 Task: Look for space in Villa Carlos Paz, Argentina from 2nd June, 2023 to 15th June, 2023 for 2 adults and 1 pet in price range Rs.10000 to Rs.15000. Place can be entire place with 1  bedroom having 1 bed and 1 bathroom. Property type can be hotel. Amenities needed are: heating, . Booking option can be shelf check-in. Required host language is English.
Action: Mouse moved to (413, 89)
Screenshot: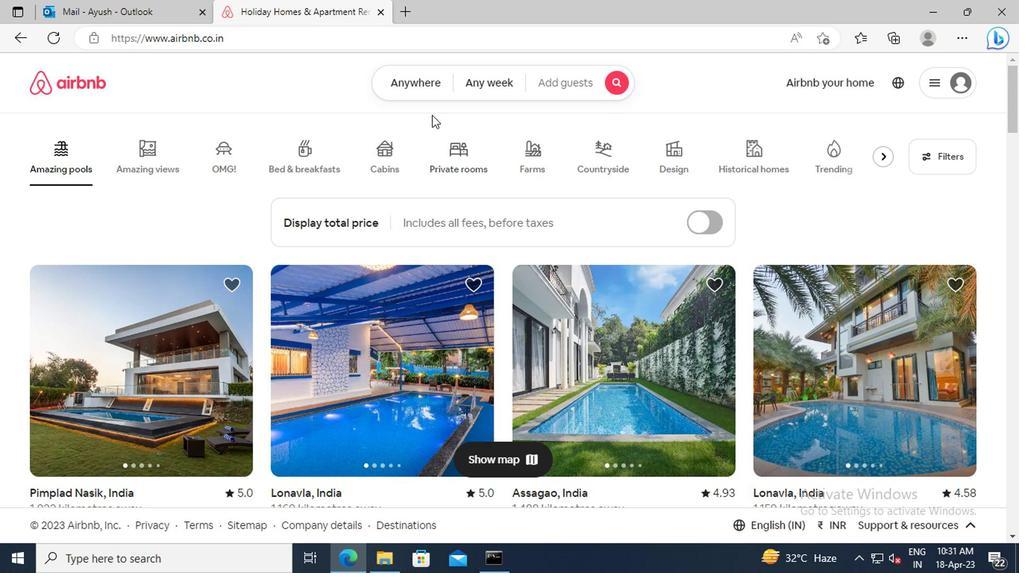 
Action: Mouse pressed left at (413, 89)
Screenshot: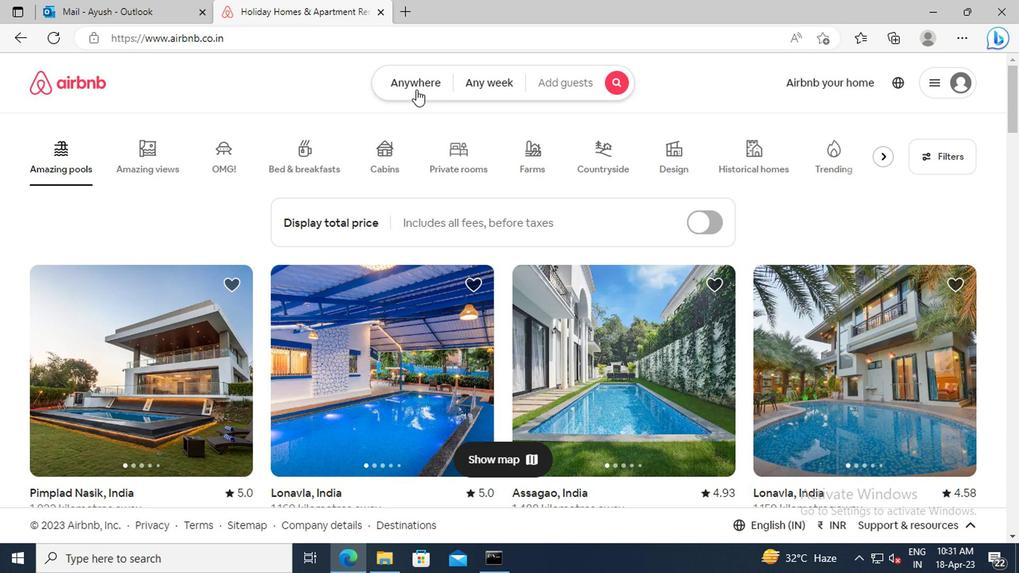 
Action: Mouse moved to (232, 146)
Screenshot: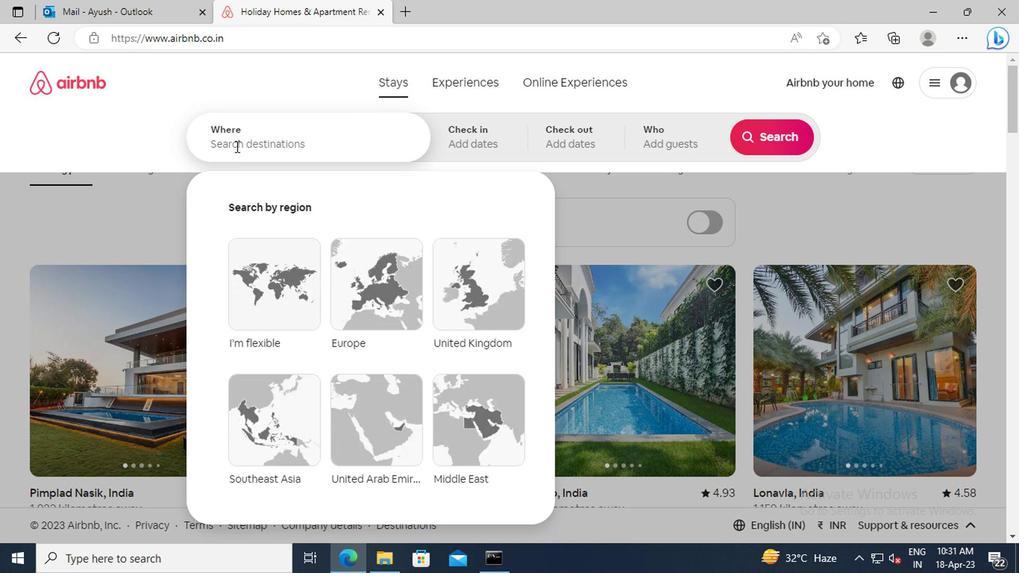 
Action: Mouse pressed left at (232, 146)
Screenshot: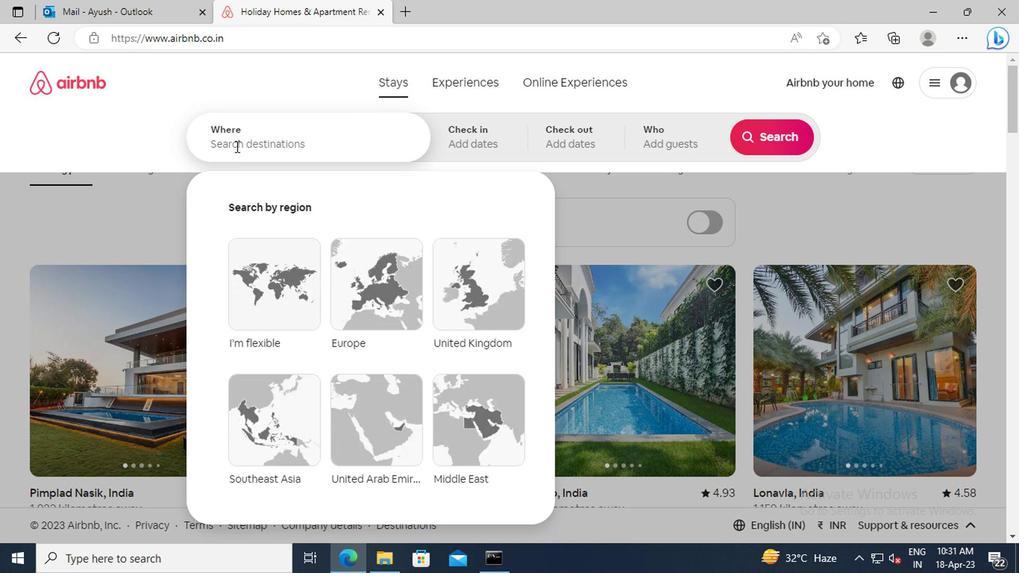 
Action: Key pressed <Key.shift>VILLA<Key.space><Key.shift>CARLOS<Key.space><Key.shift>PAZ,<Key.space><Key.shift><Key.shift><Key.shift><Key.shift>ARGENTINA<Key.enter>
Screenshot: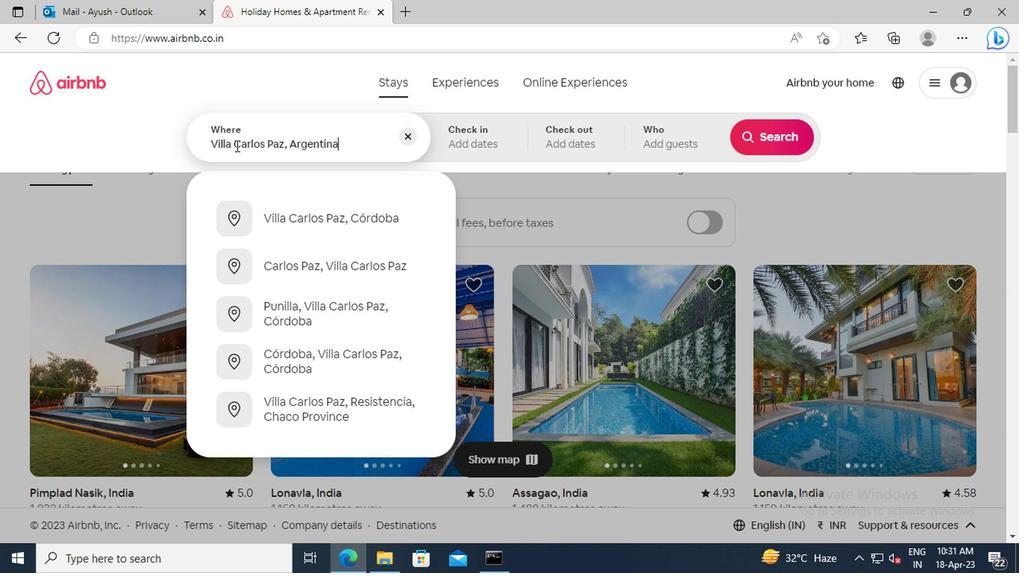 
Action: Mouse moved to (757, 257)
Screenshot: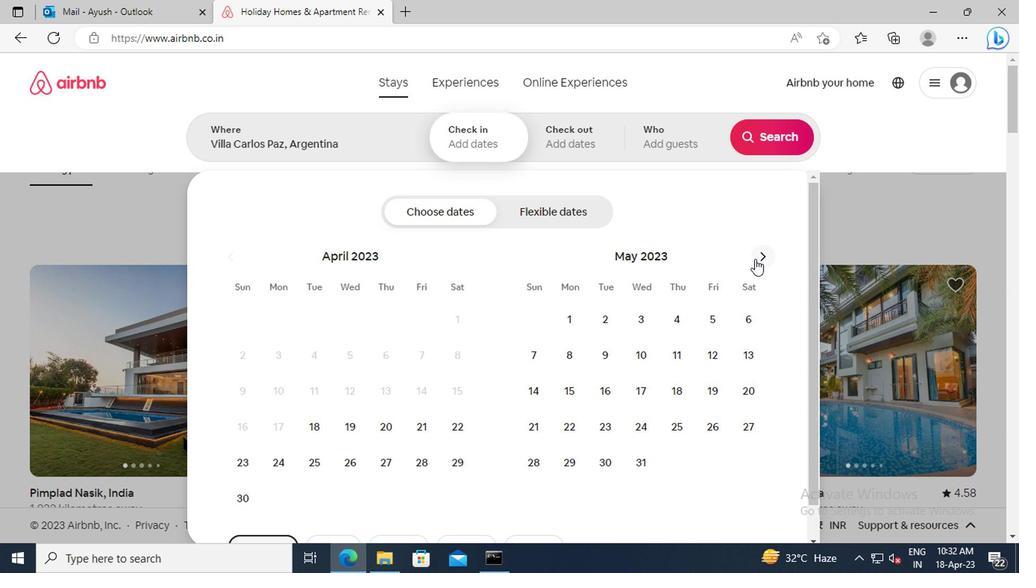 
Action: Mouse pressed left at (757, 257)
Screenshot: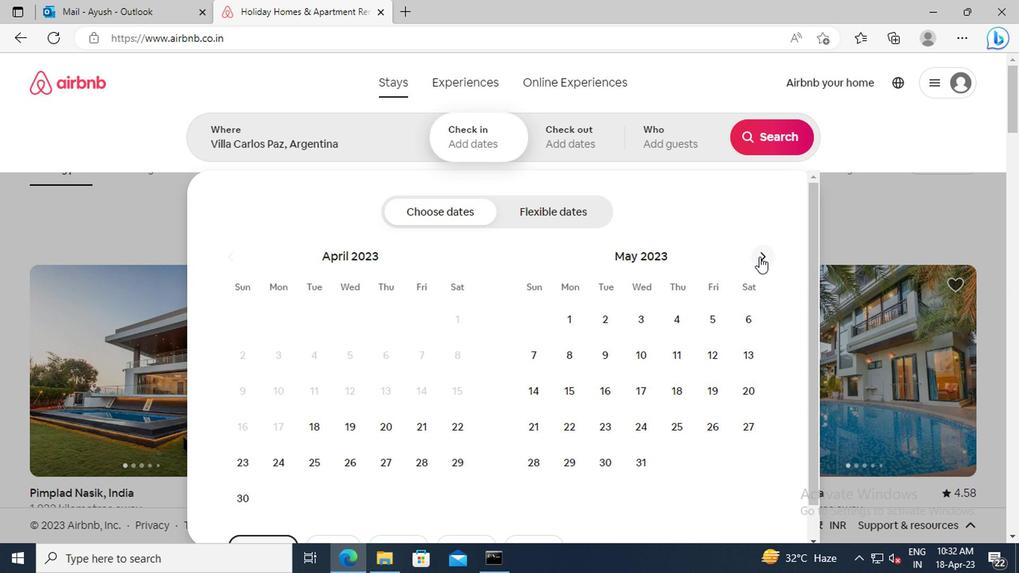 
Action: Mouse moved to (717, 313)
Screenshot: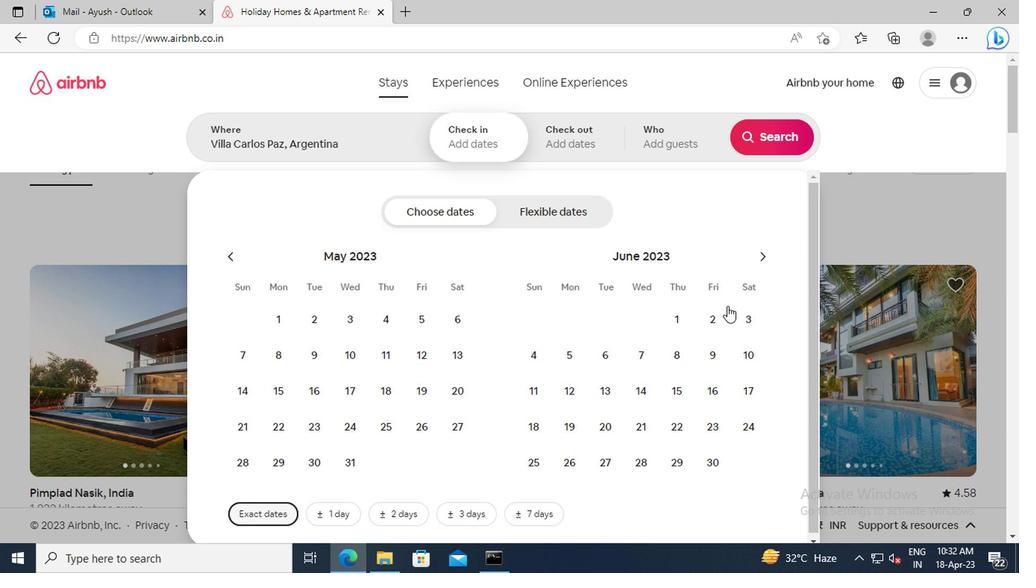 
Action: Mouse pressed left at (717, 313)
Screenshot: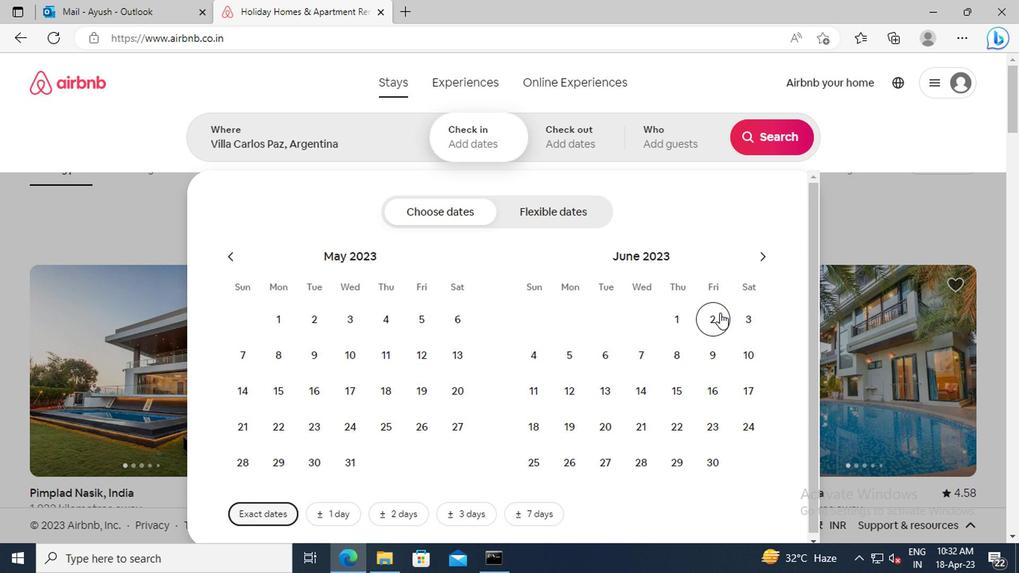 
Action: Mouse moved to (678, 387)
Screenshot: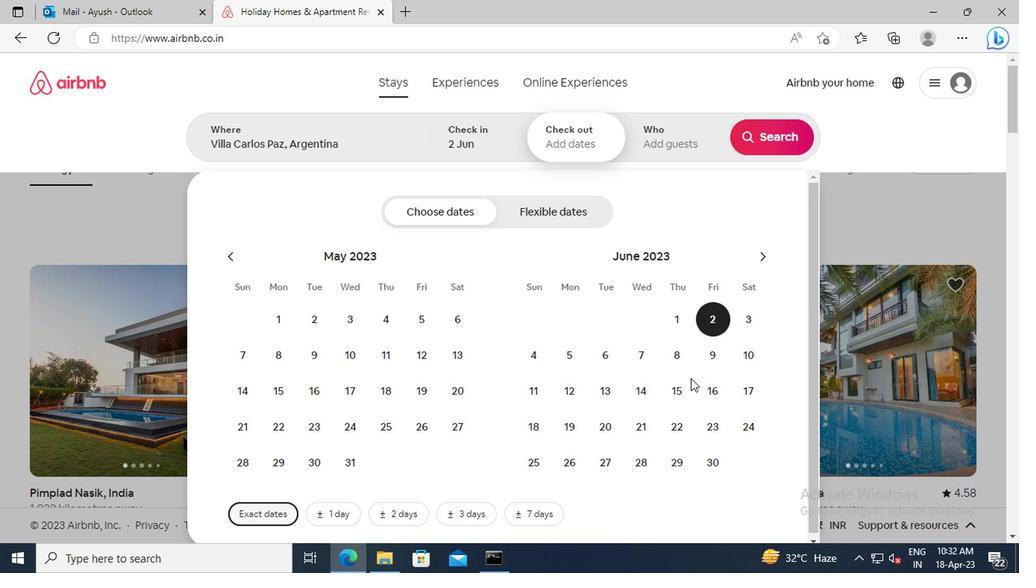 
Action: Mouse pressed left at (678, 387)
Screenshot: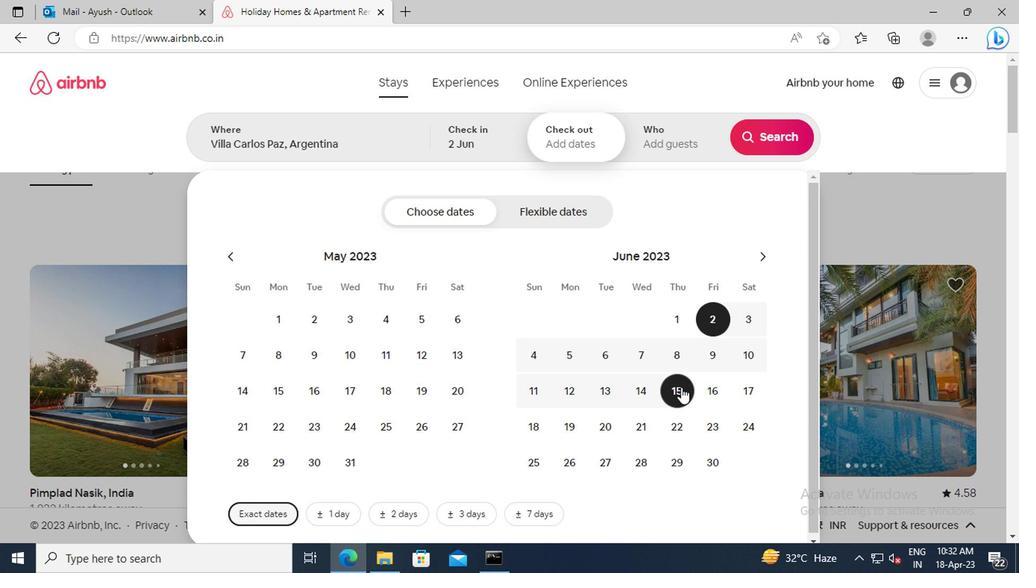 
Action: Mouse moved to (669, 142)
Screenshot: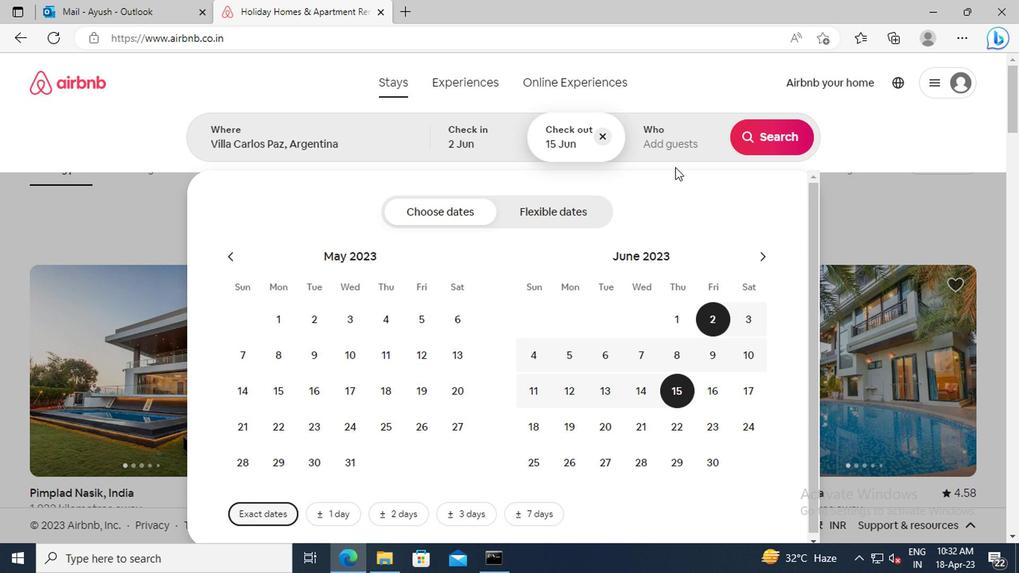
Action: Mouse pressed left at (669, 142)
Screenshot: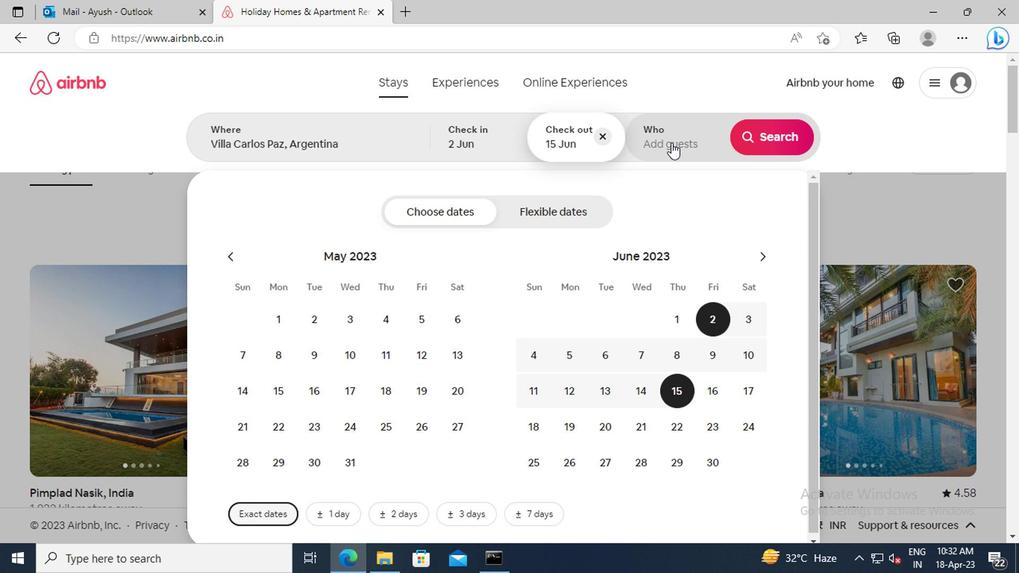 
Action: Mouse moved to (768, 218)
Screenshot: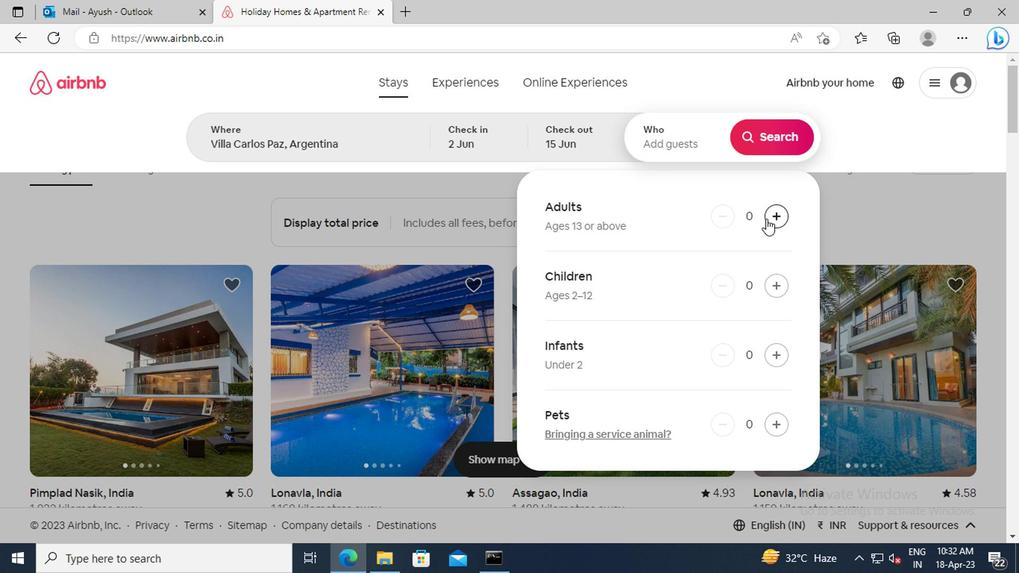 
Action: Mouse pressed left at (768, 218)
Screenshot: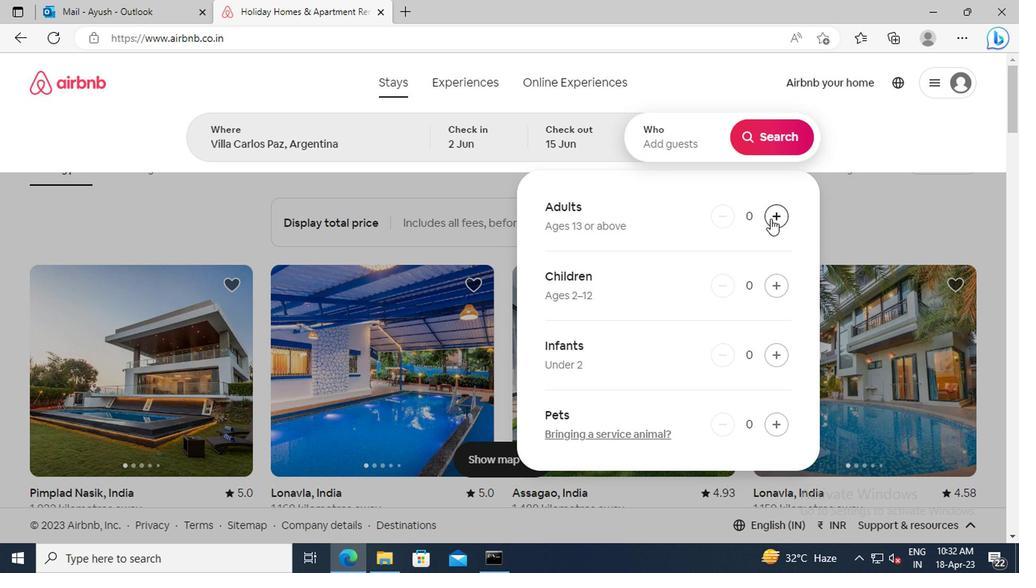 
Action: Mouse pressed left at (768, 218)
Screenshot: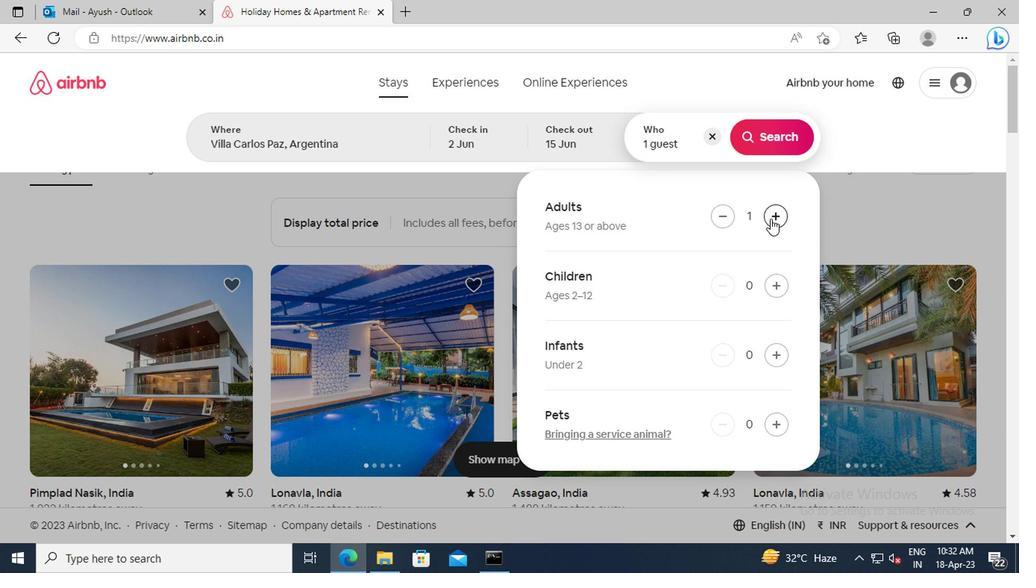 
Action: Mouse moved to (773, 431)
Screenshot: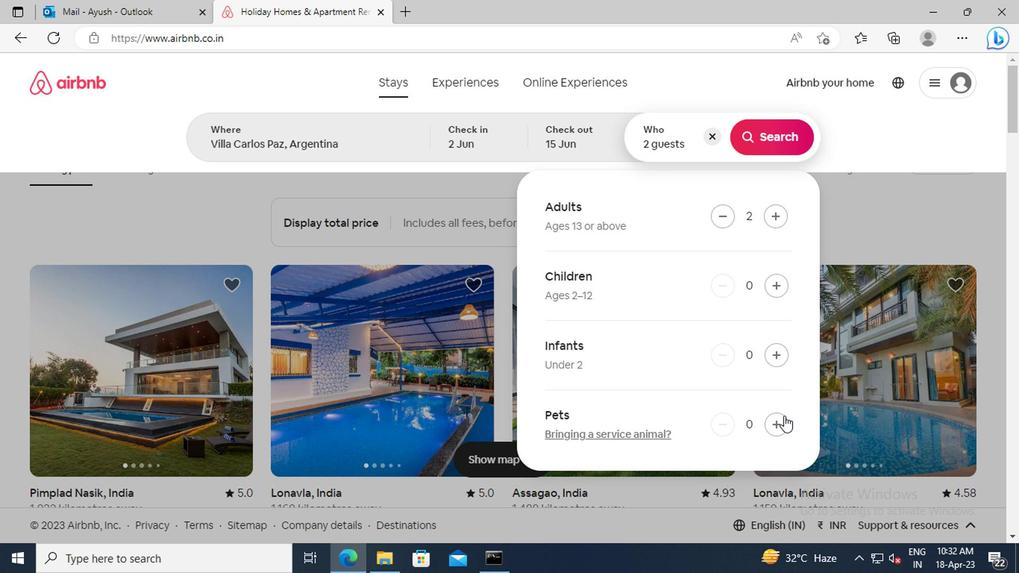
Action: Mouse pressed left at (773, 431)
Screenshot: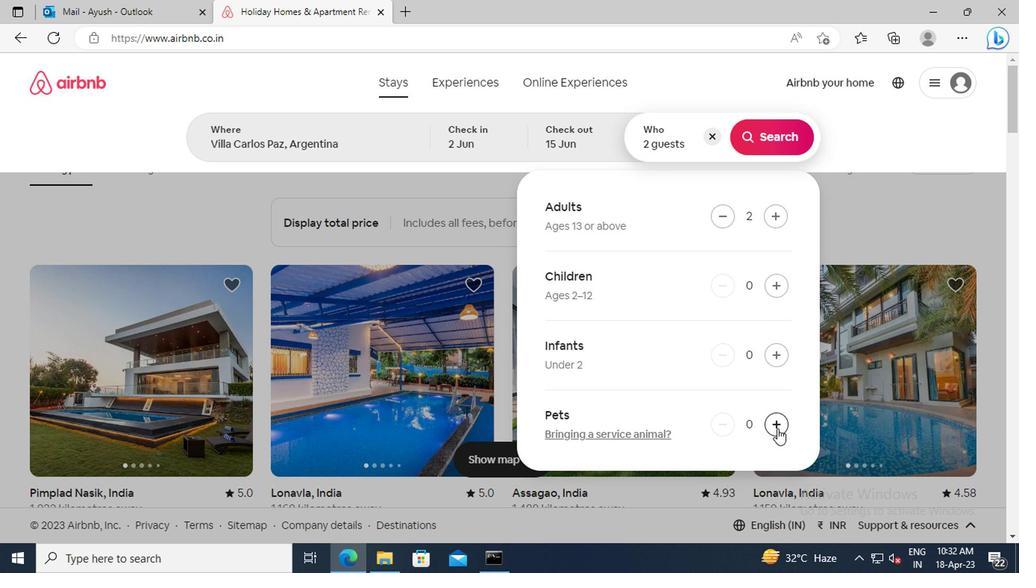 
Action: Mouse moved to (769, 141)
Screenshot: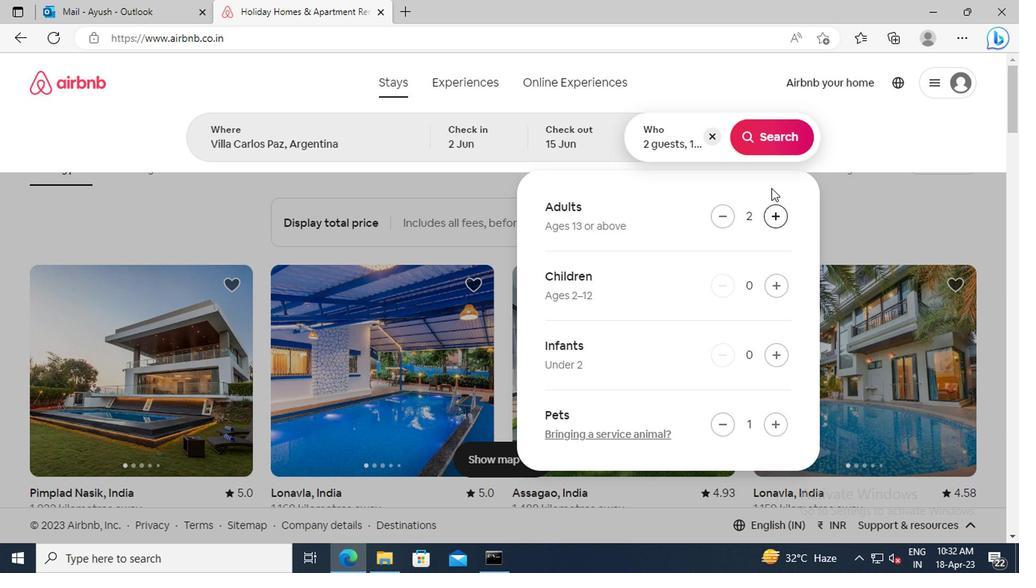 
Action: Mouse pressed left at (769, 141)
Screenshot: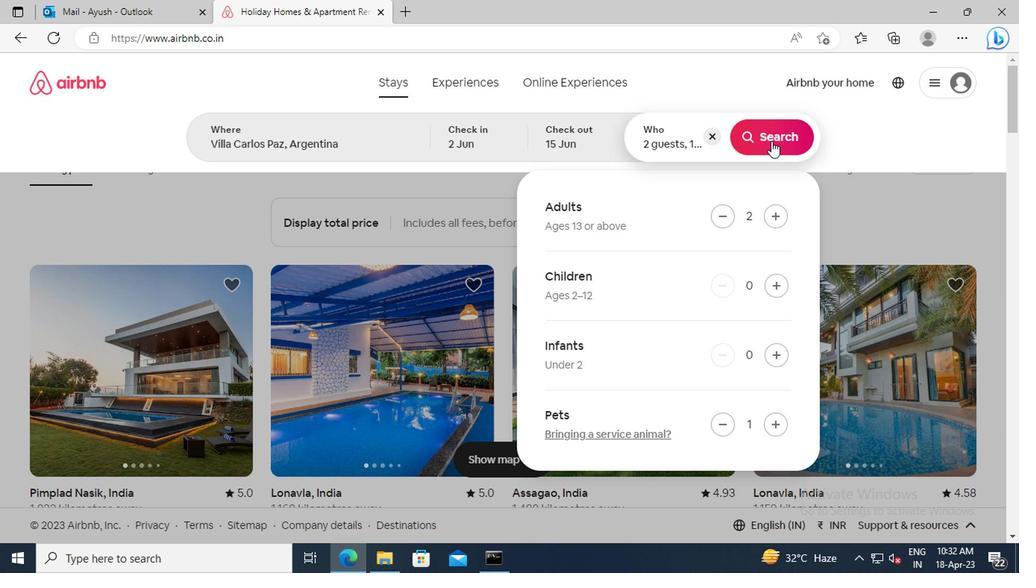 
Action: Mouse moved to (948, 148)
Screenshot: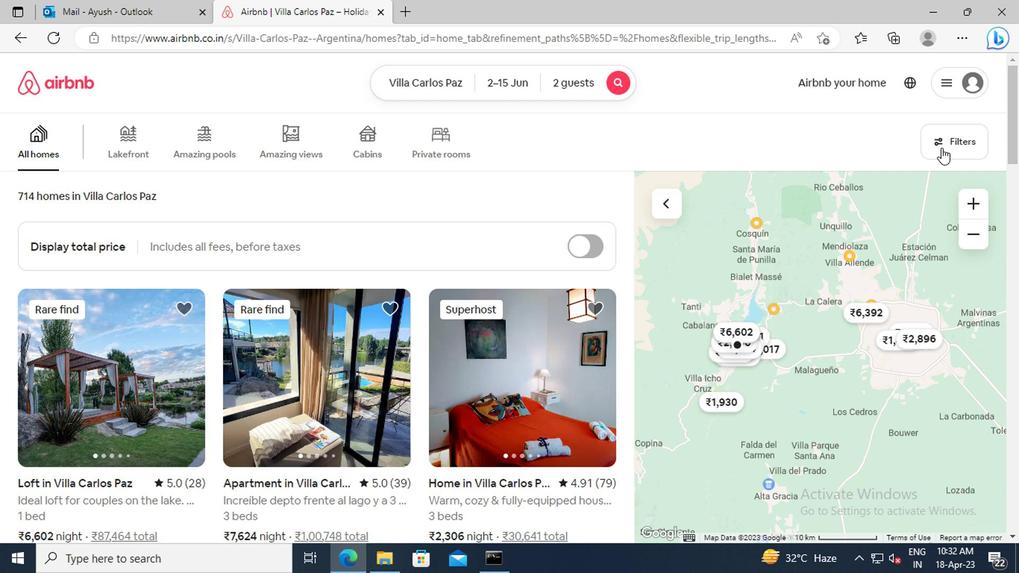 
Action: Mouse pressed left at (948, 148)
Screenshot: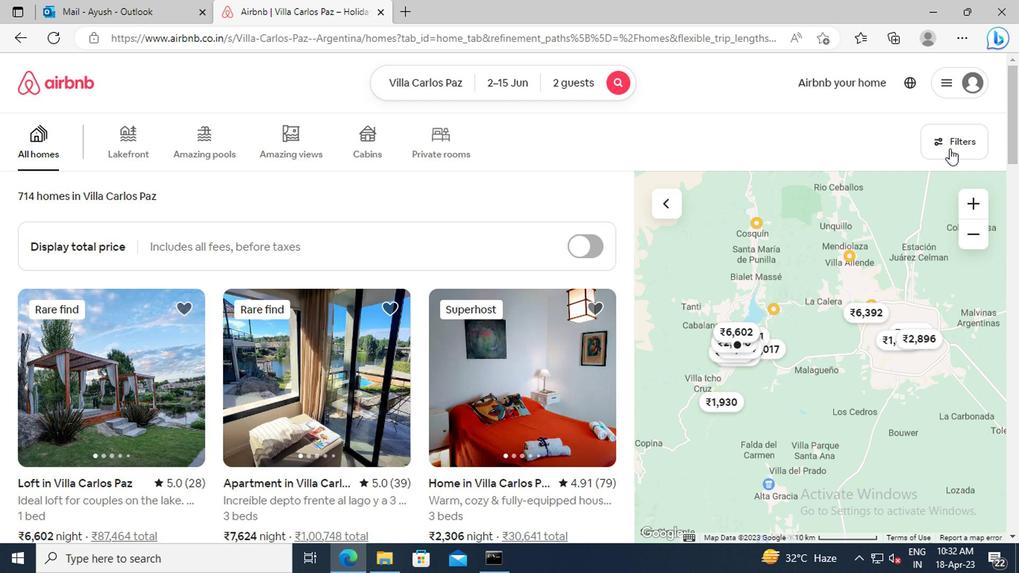 
Action: Mouse moved to (356, 334)
Screenshot: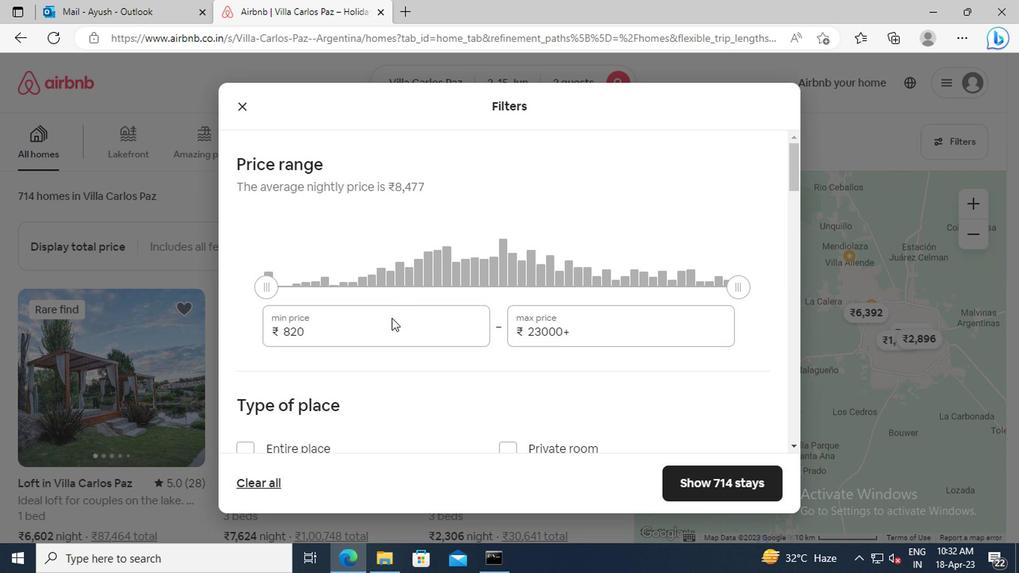 
Action: Mouse pressed left at (356, 334)
Screenshot: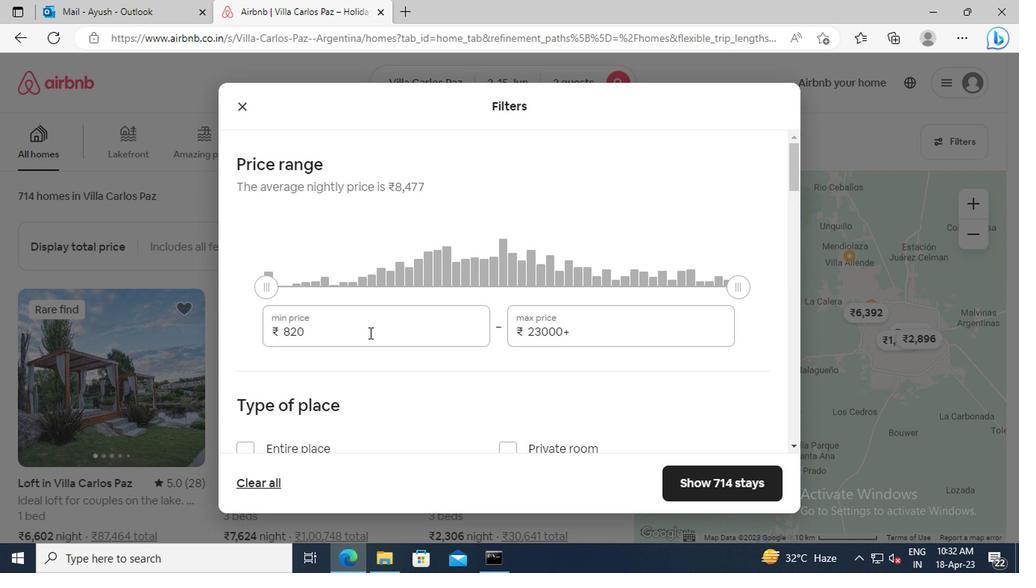 
Action: Mouse moved to (355, 334)
Screenshot: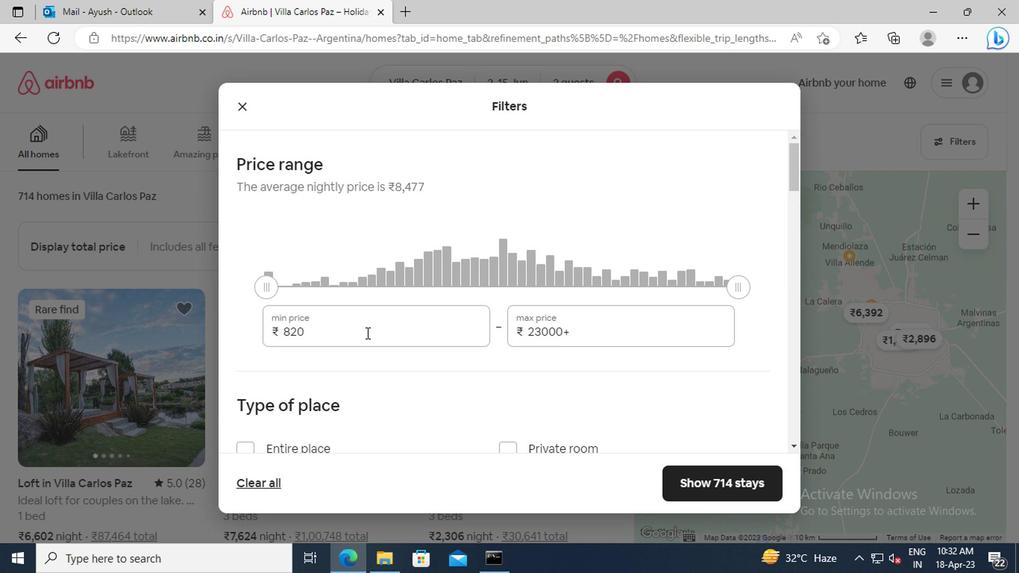
Action: Key pressed <Key.backspace><Key.backspace><Key.backspace>10000<Key.tab><Key.delete>15000
Screenshot: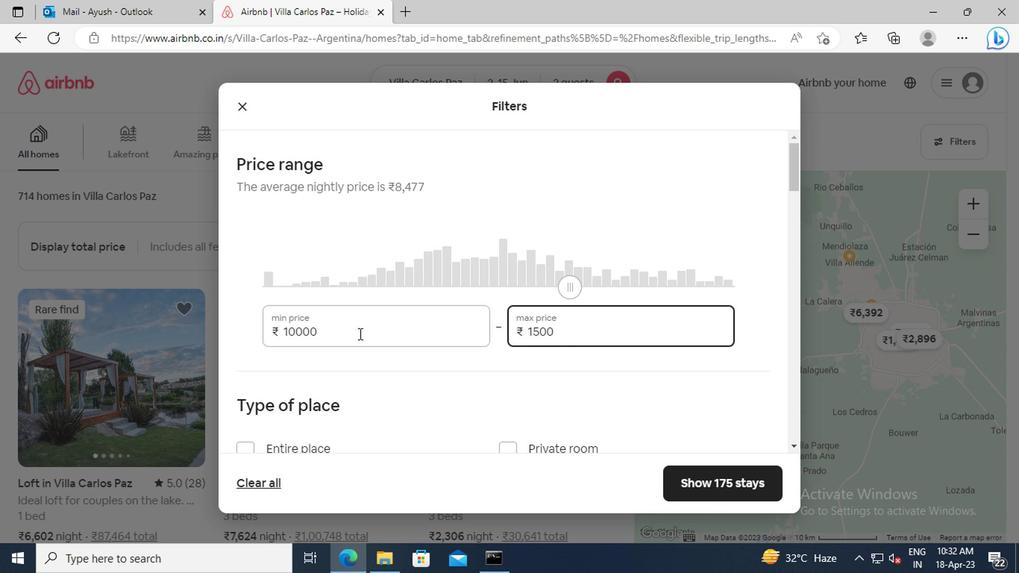 
Action: Mouse scrolled (355, 333) with delta (0, 0)
Screenshot: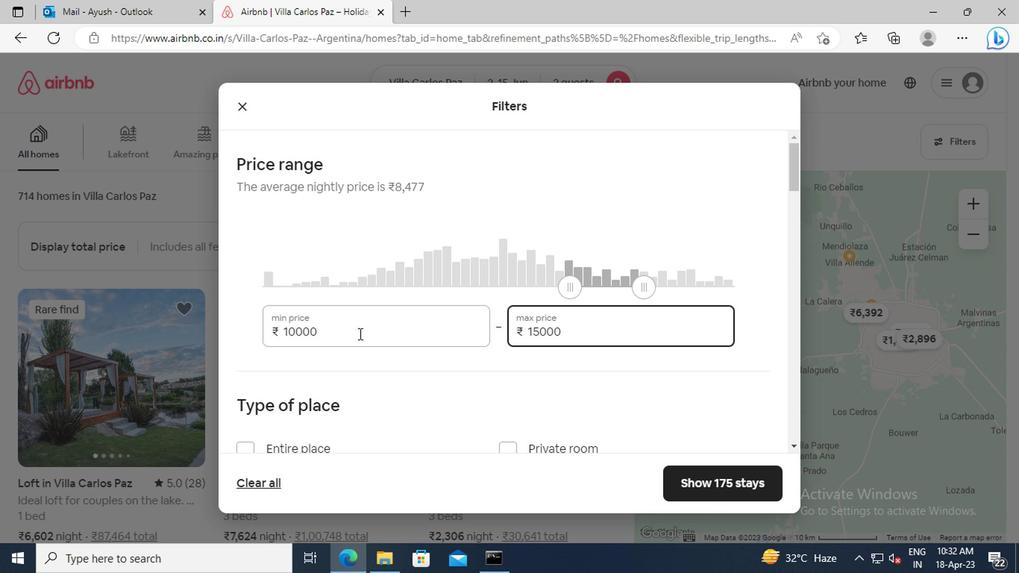 
Action: Mouse scrolled (355, 333) with delta (0, 0)
Screenshot: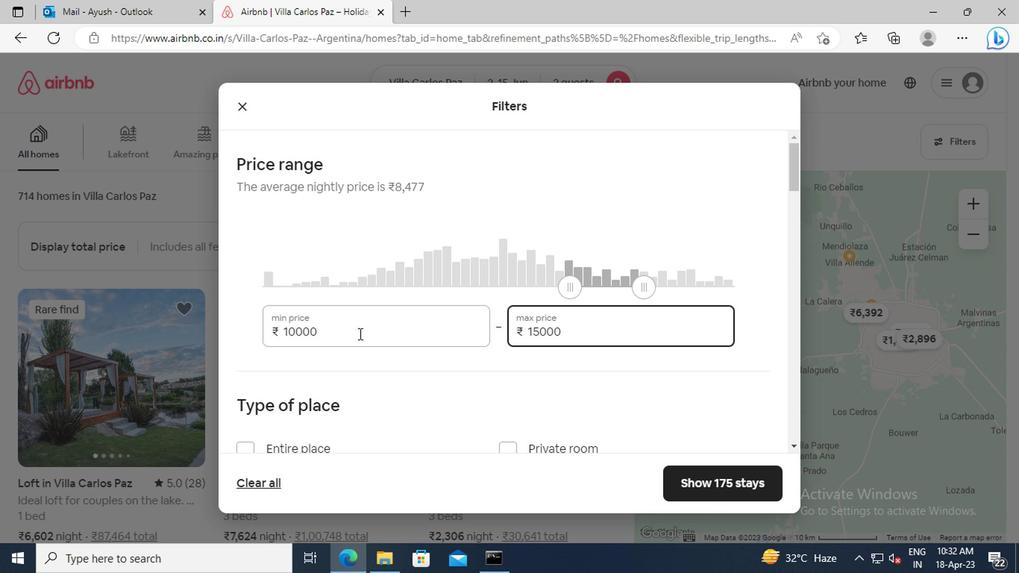 
Action: Mouse moved to (357, 310)
Screenshot: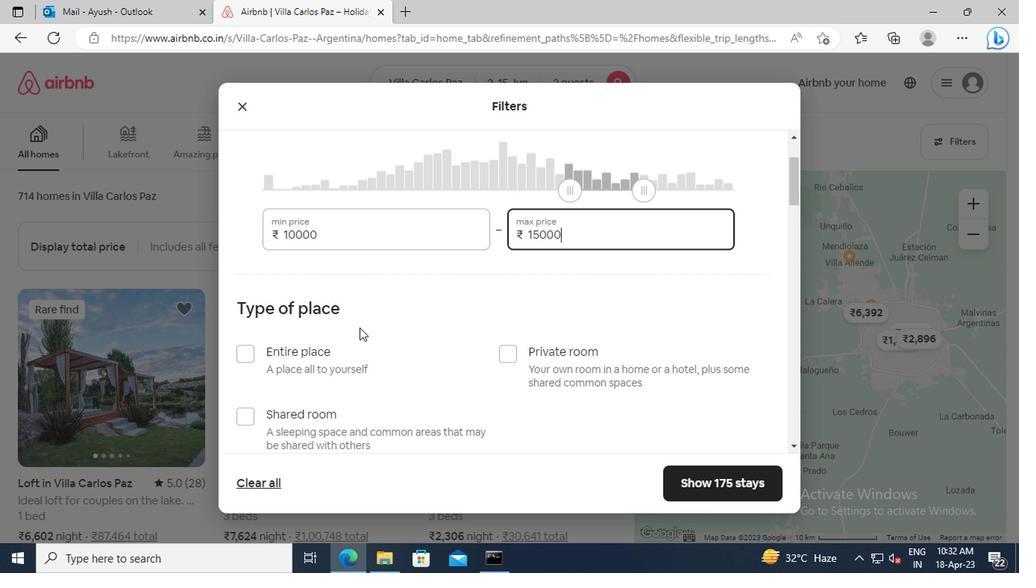 
Action: Mouse scrolled (357, 309) with delta (0, 0)
Screenshot: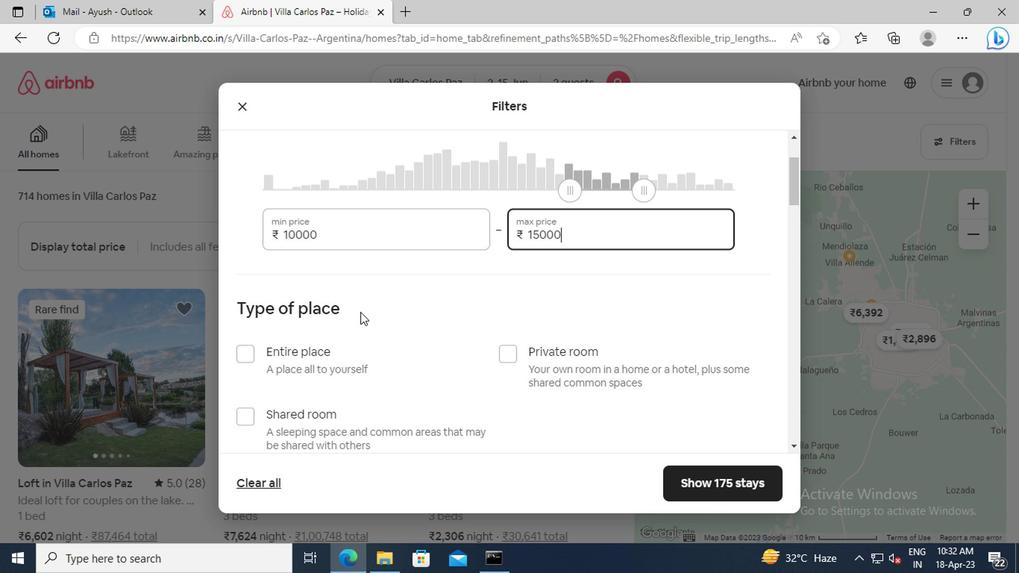 
Action: Mouse scrolled (357, 309) with delta (0, 0)
Screenshot: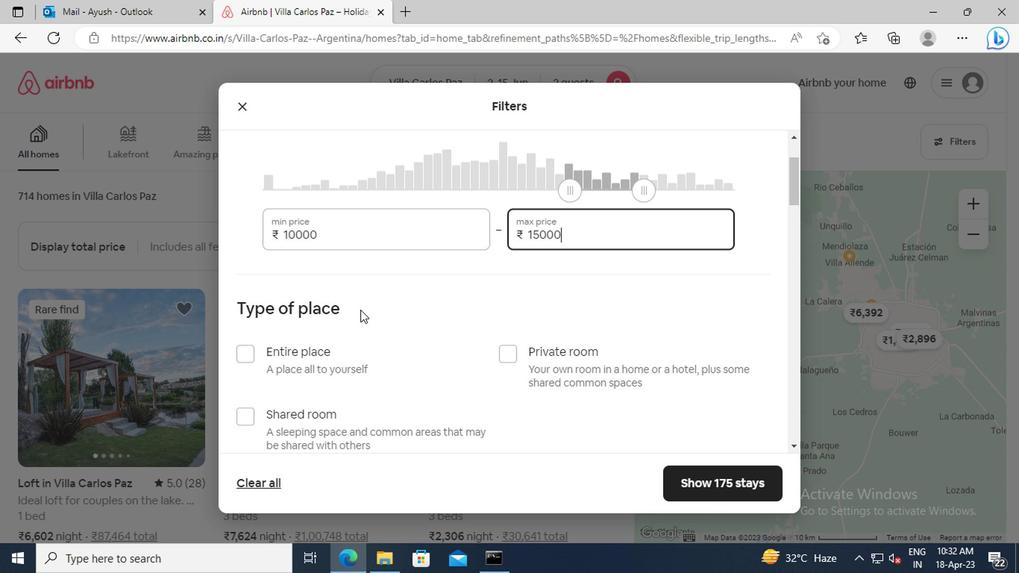 
Action: Mouse moved to (240, 258)
Screenshot: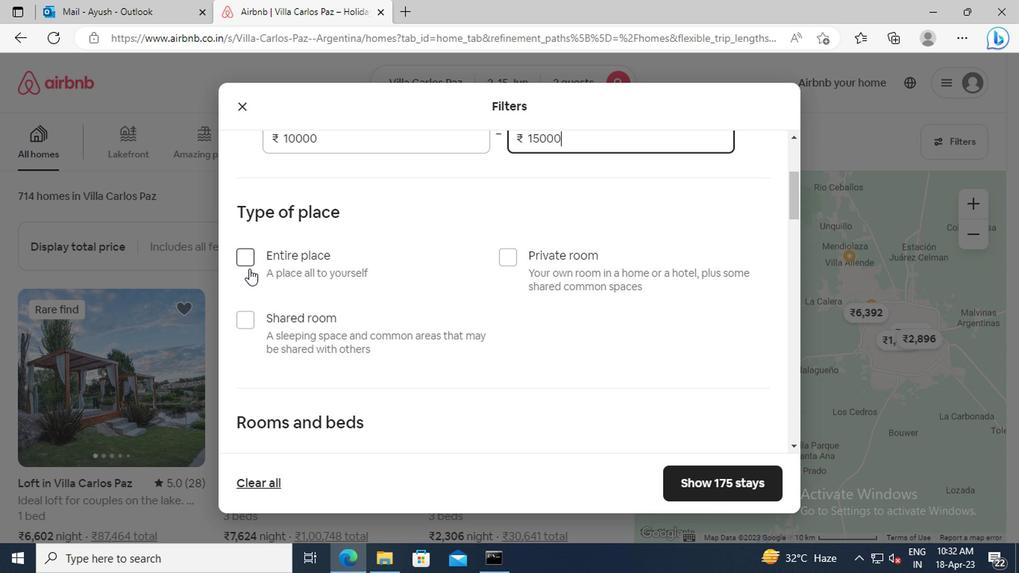
Action: Mouse pressed left at (240, 258)
Screenshot: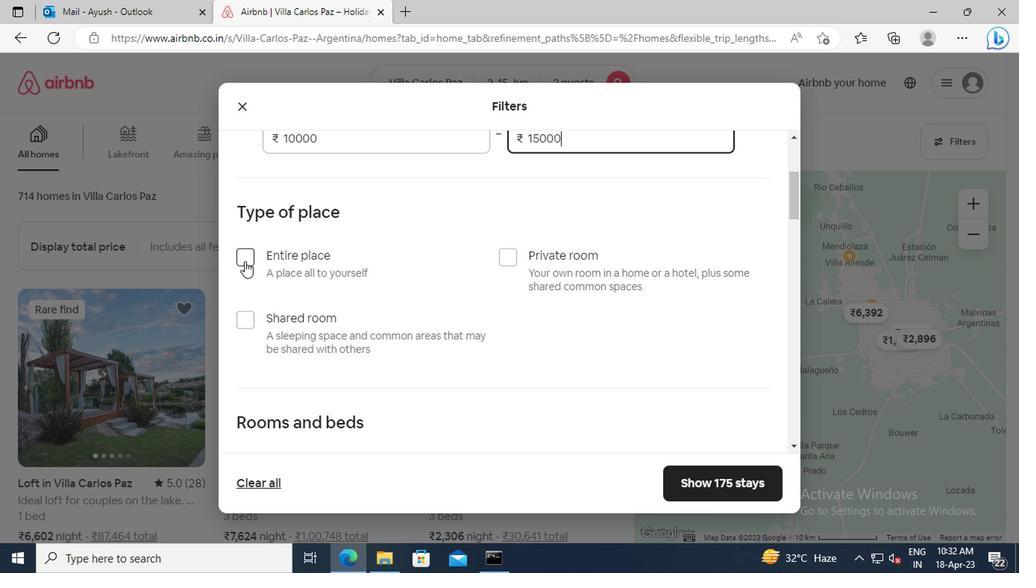 
Action: Mouse moved to (411, 274)
Screenshot: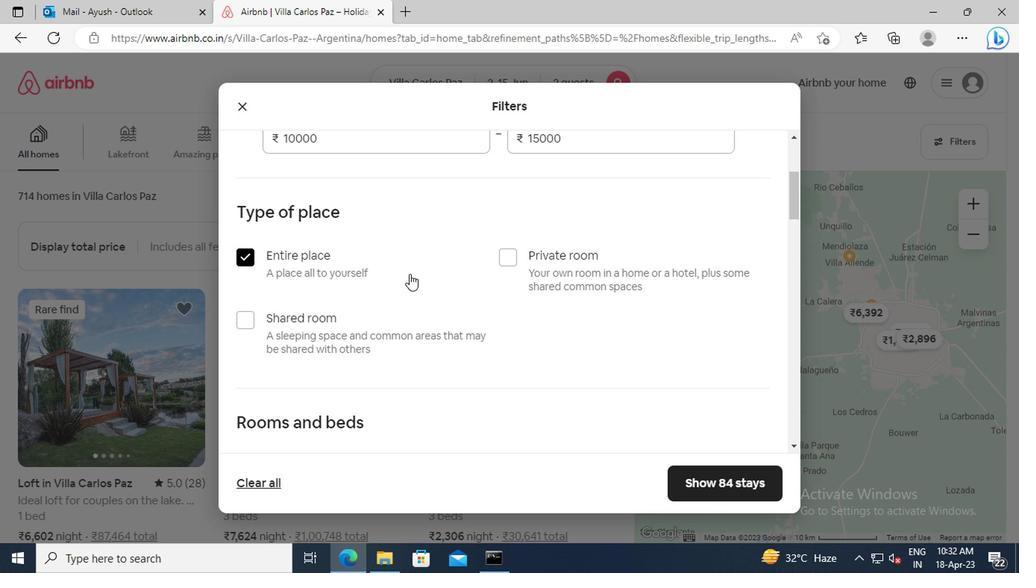 
Action: Mouse scrolled (411, 273) with delta (0, -1)
Screenshot: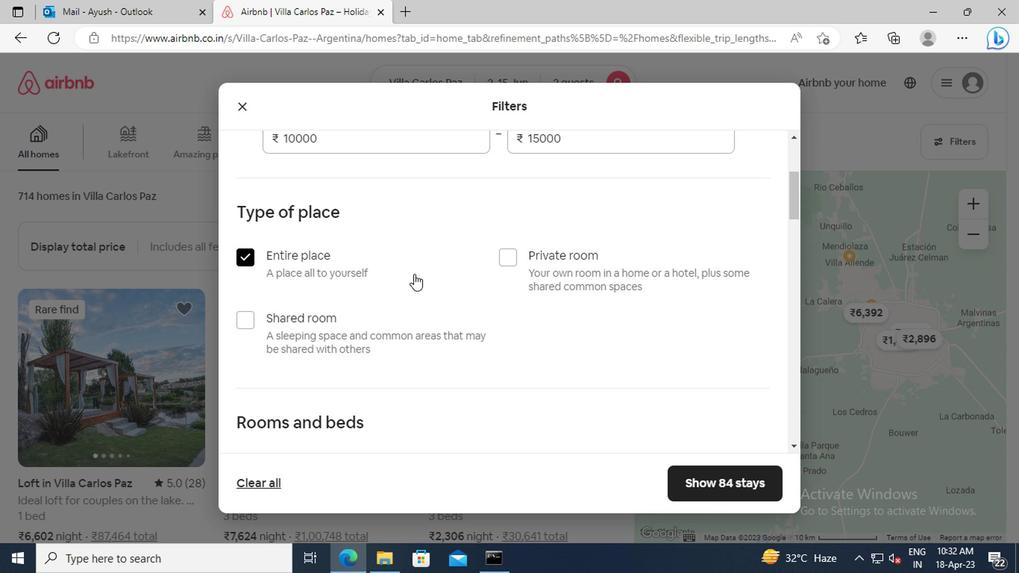 
Action: Mouse moved to (412, 275)
Screenshot: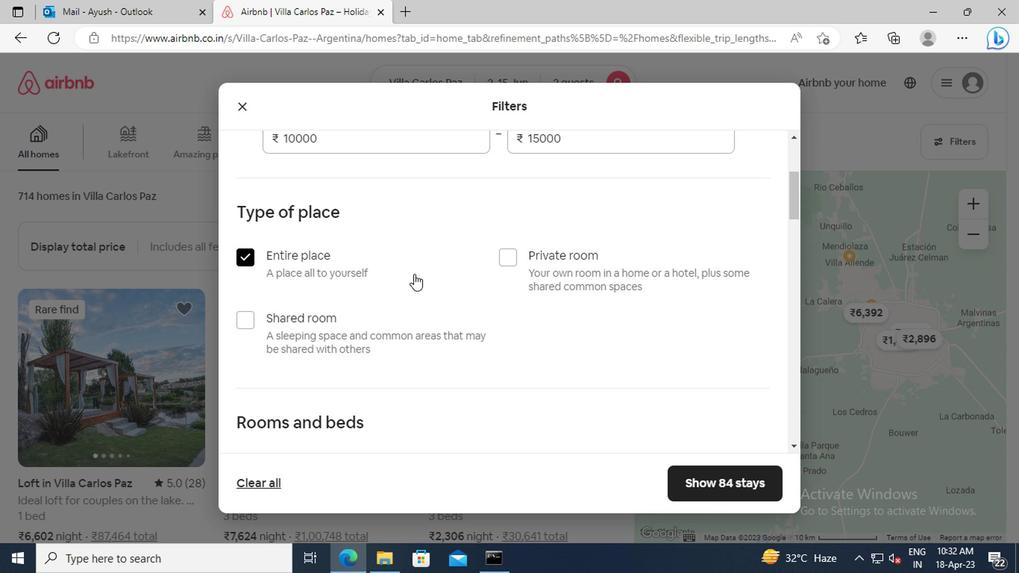 
Action: Mouse scrolled (412, 274) with delta (0, 0)
Screenshot: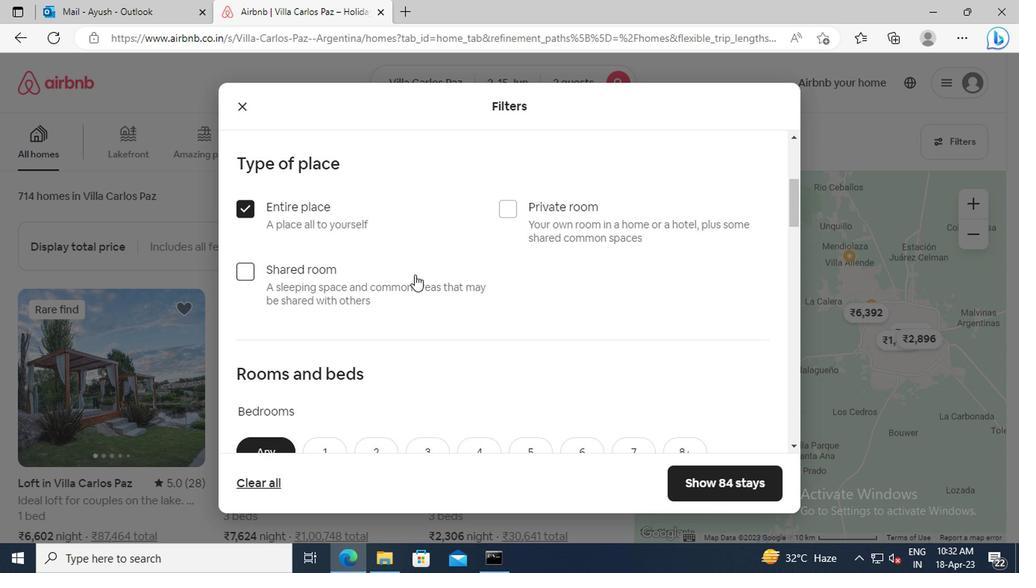 
Action: Mouse scrolled (412, 274) with delta (0, 0)
Screenshot: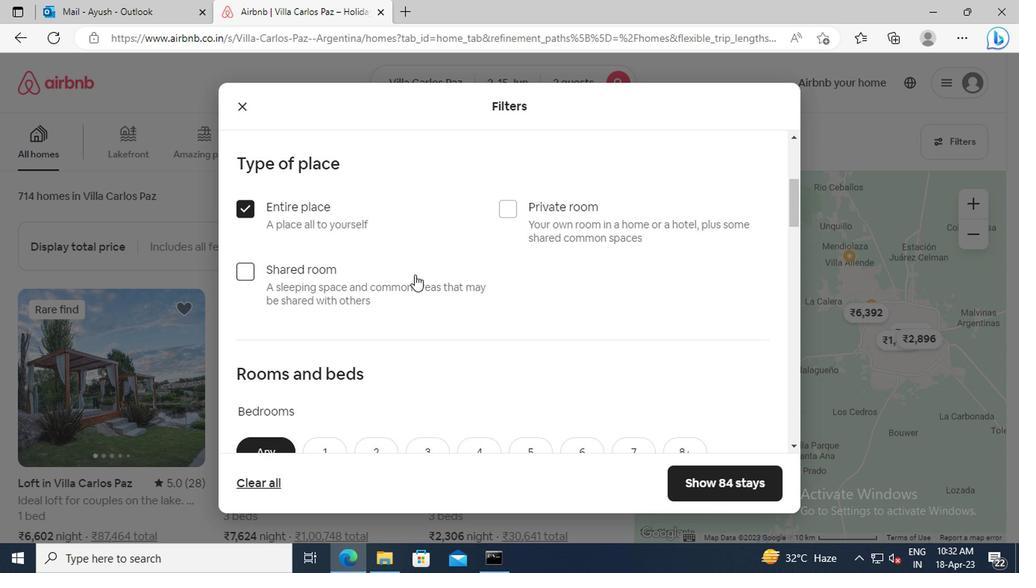 
Action: Mouse moved to (414, 250)
Screenshot: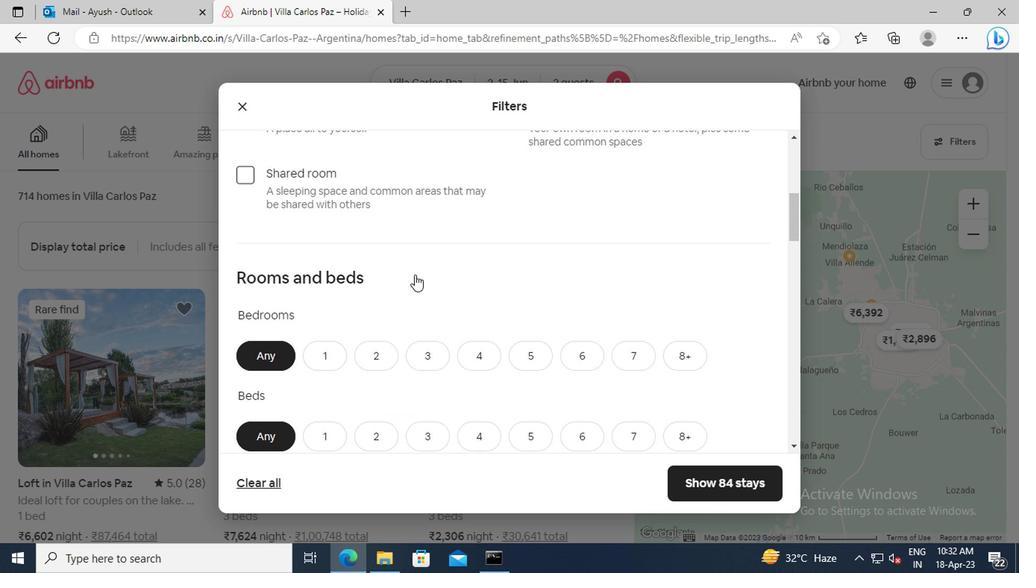 
Action: Mouse scrolled (414, 249) with delta (0, -1)
Screenshot: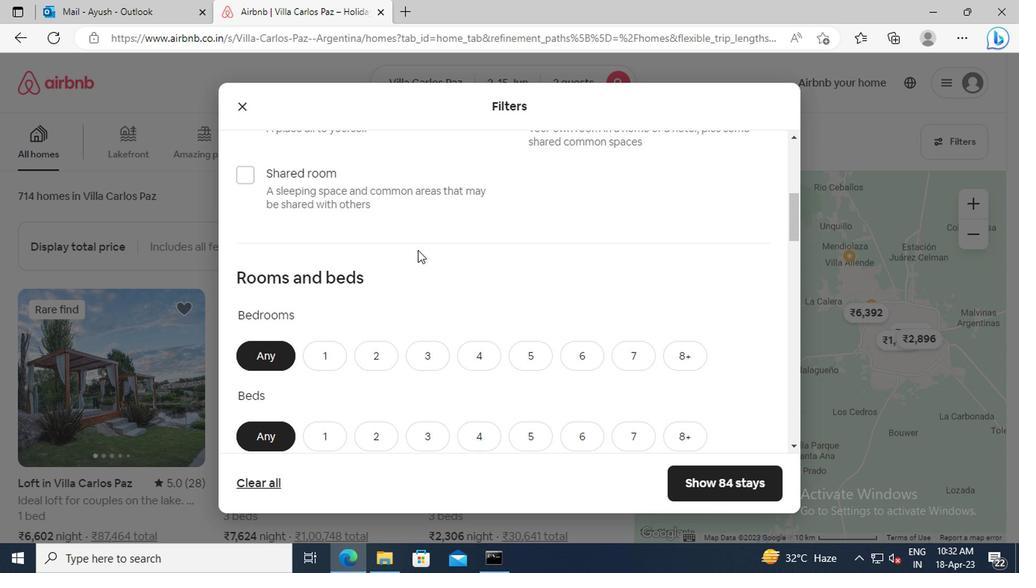 
Action: Mouse scrolled (414, 249) with delta (0, -1)
Screenshot: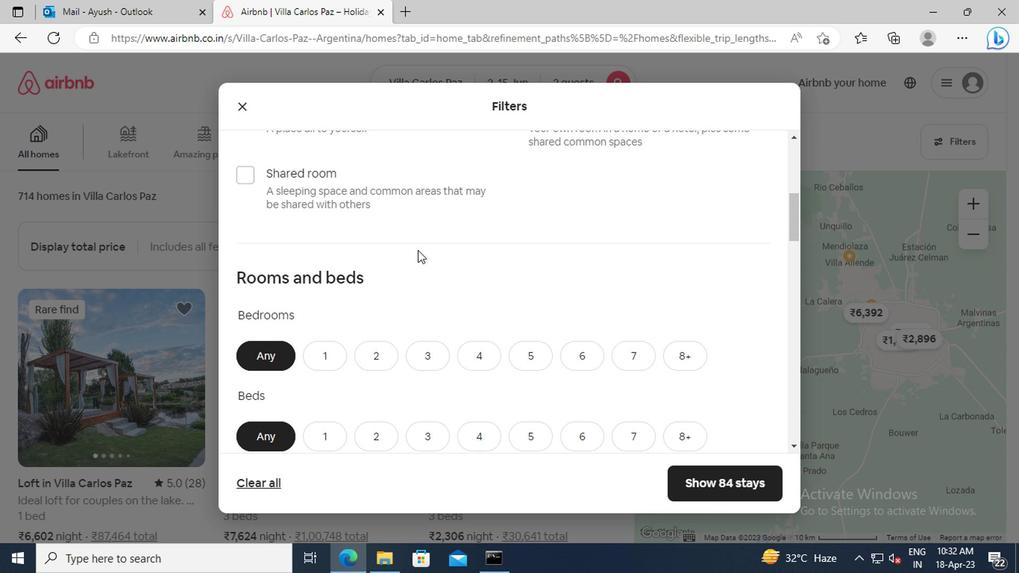 
Action: Mouse scrolled (414, 249) with delta (0, -1)
Screenshot: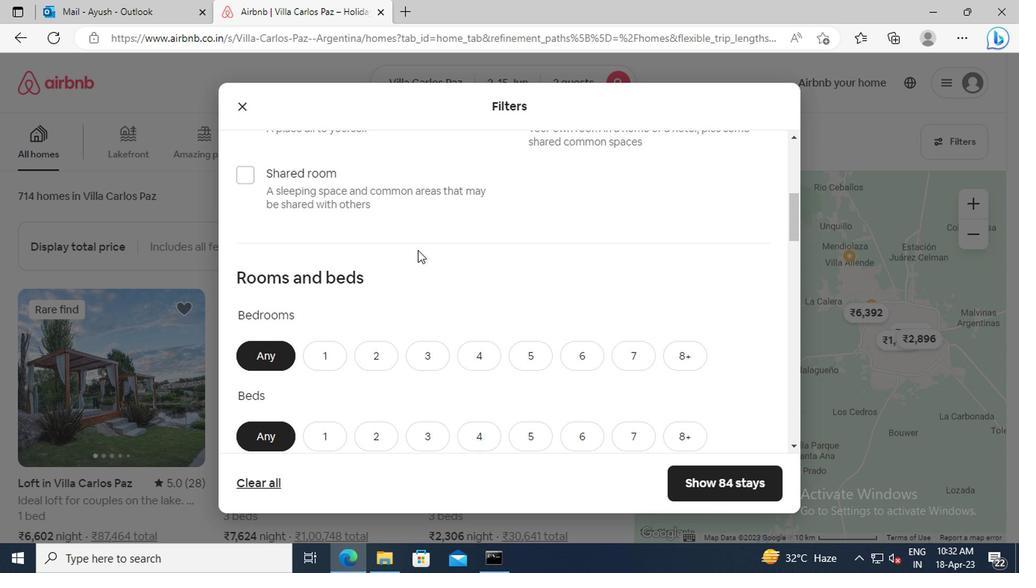 
Action: Mouse moved to (325, 218)
Screenshot: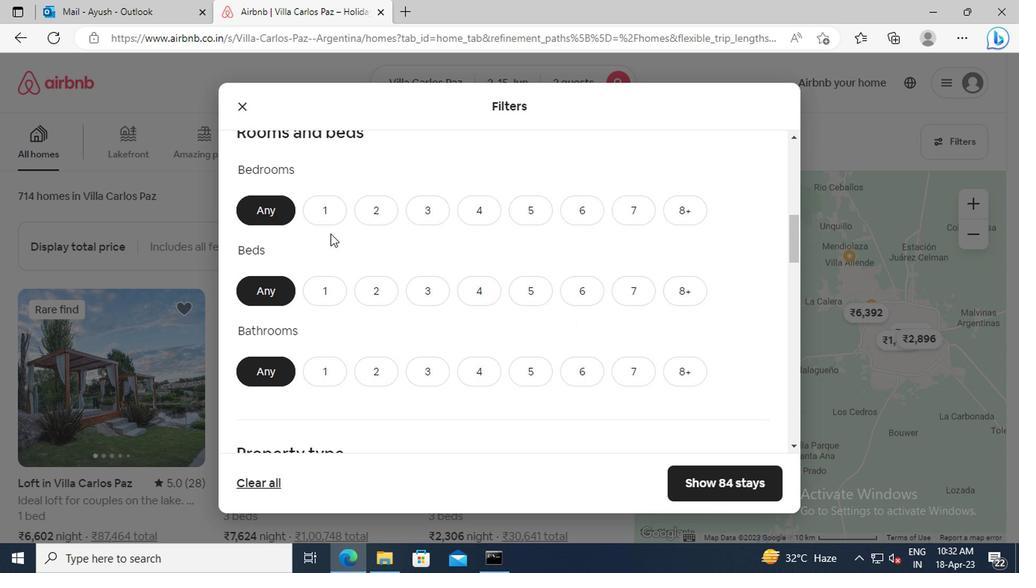 
Action: Mouse pressed left at (325, 218)
Screenshot: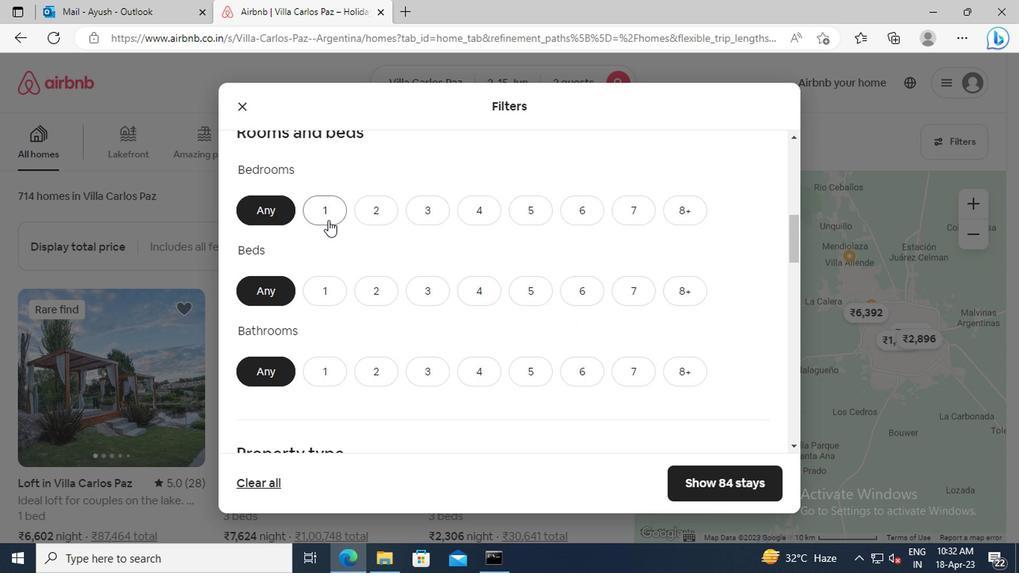 
Action: Mouse moved to (326, 284)
Screenshot: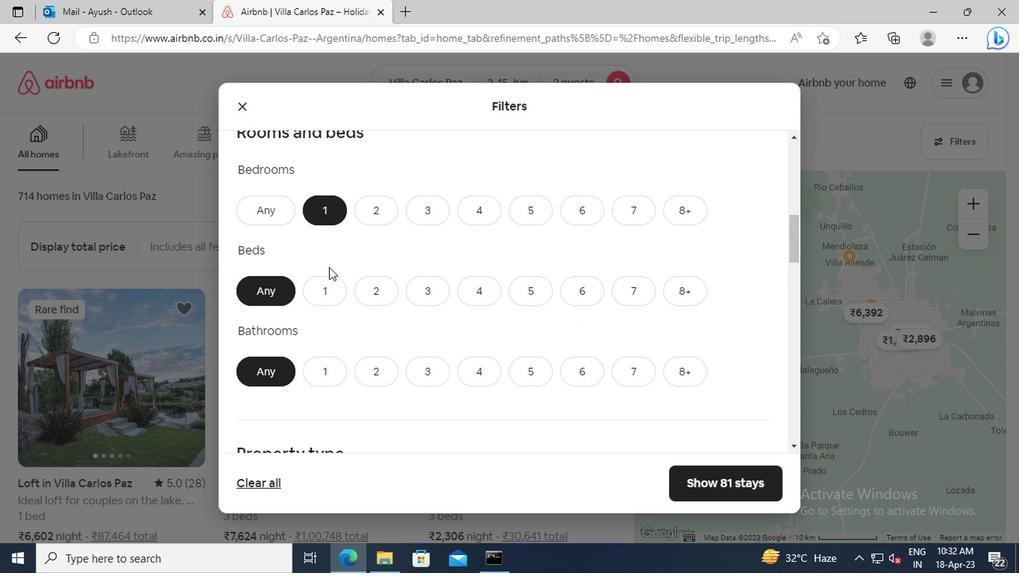 
Action: Mouse pressed left at (326, 284)
Screenshot: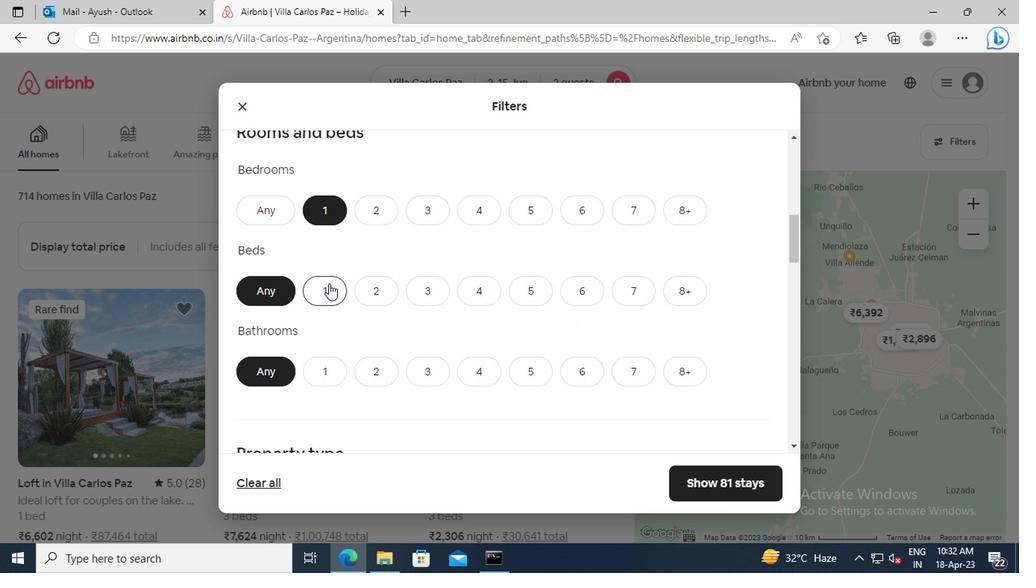 
Action: Mouse moved to (322, 369)
Screenshot: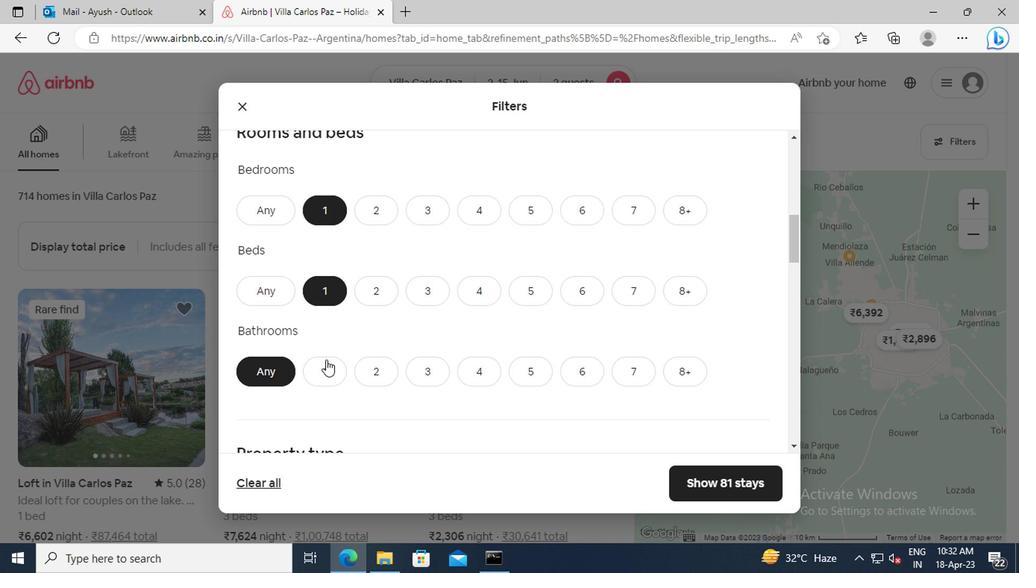 
Action: Mouse pressed left at (322, 369)
Screenshot: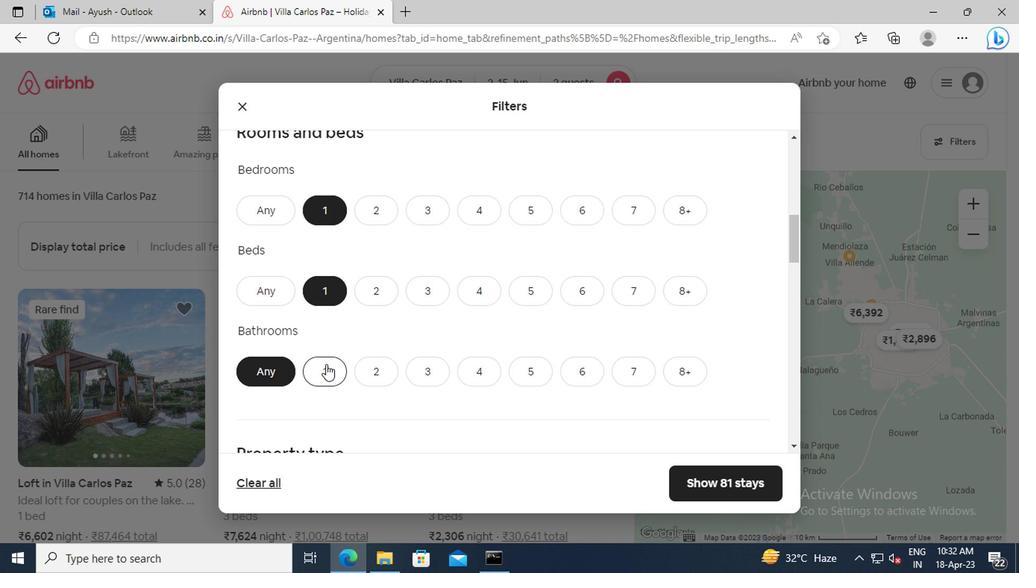 
Action: Mouse moved to (374, 336)
Screenshot: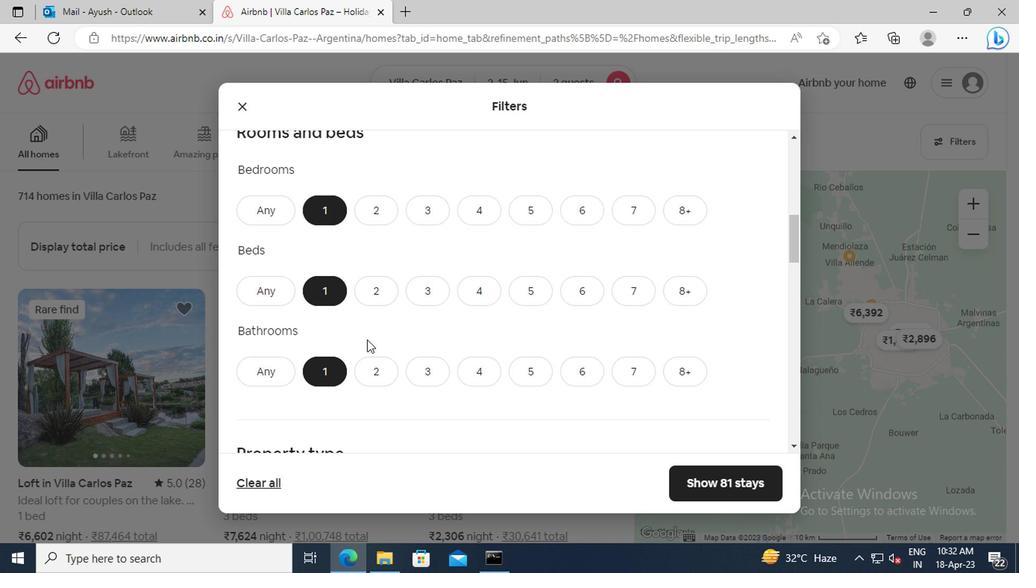 
Action: Mouse scrolled (374, 335) with delta (0, 0)
Screenshot: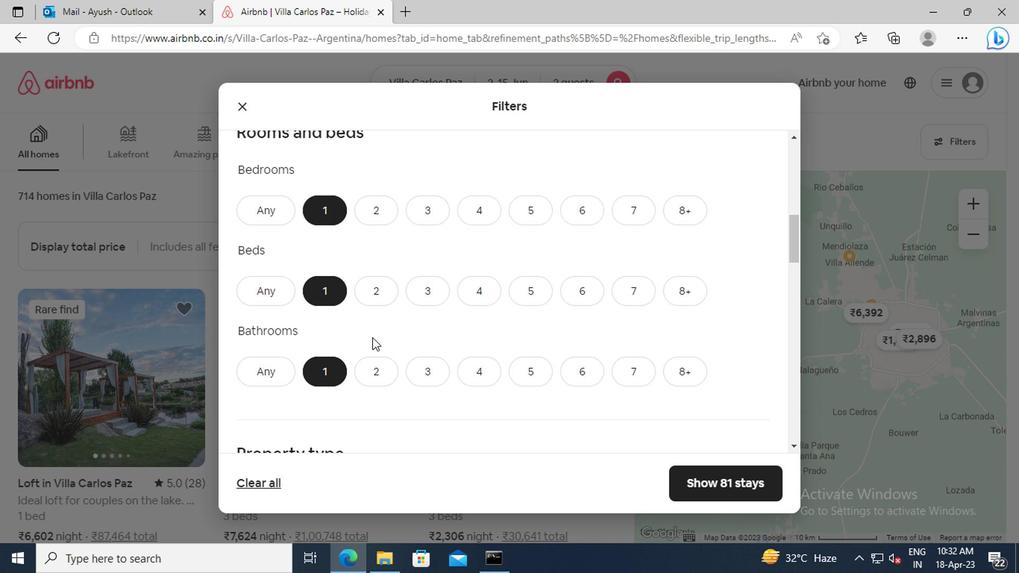 
Action: Mouse moved to (392, 312)
Screenshot: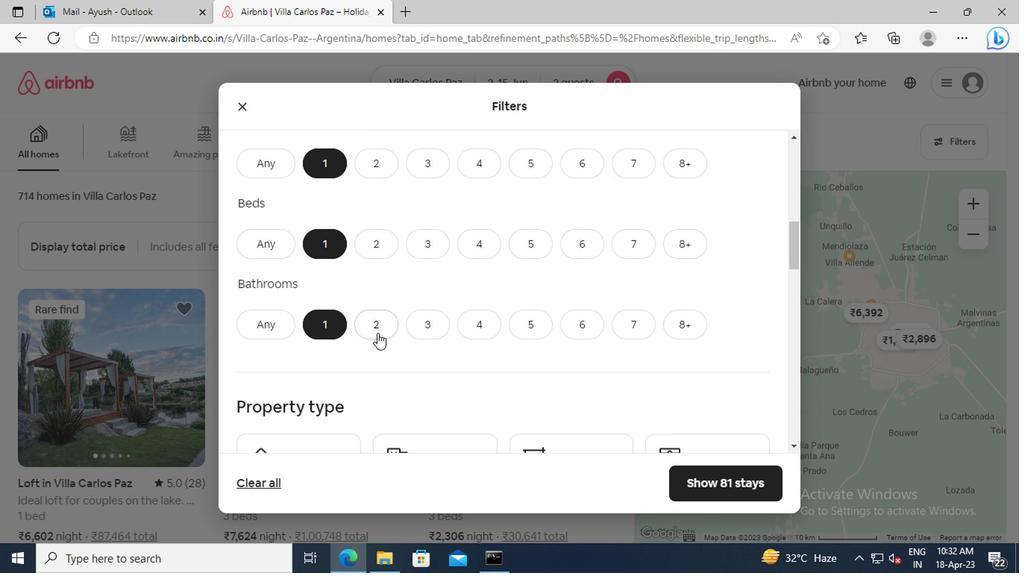 
Action: Mouse scrolled (392, 311) with delta (0, 0)
Screenshot: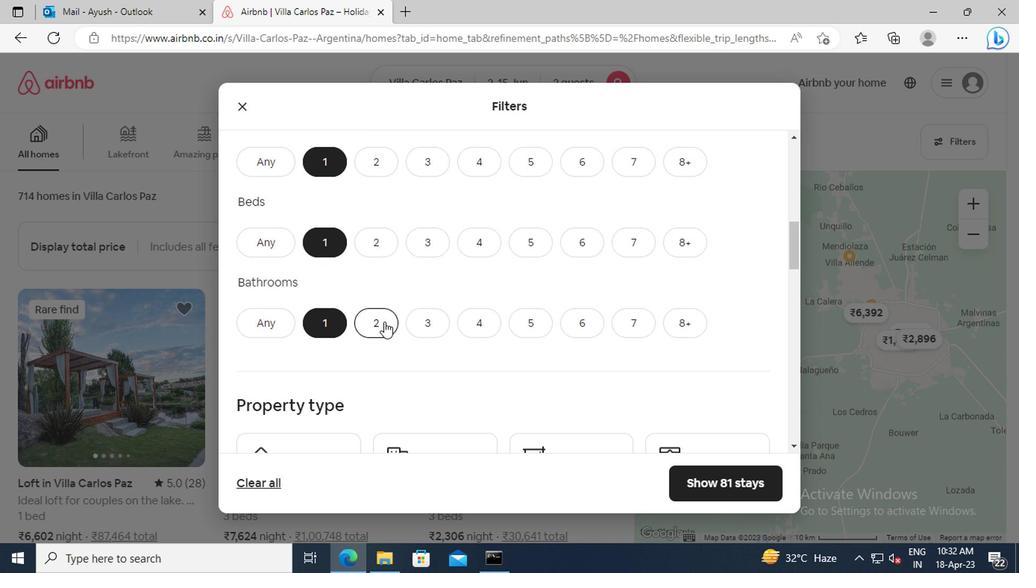 
Action: Mouse scrolled (392, 311) with delta (0, 0)
Screenshot: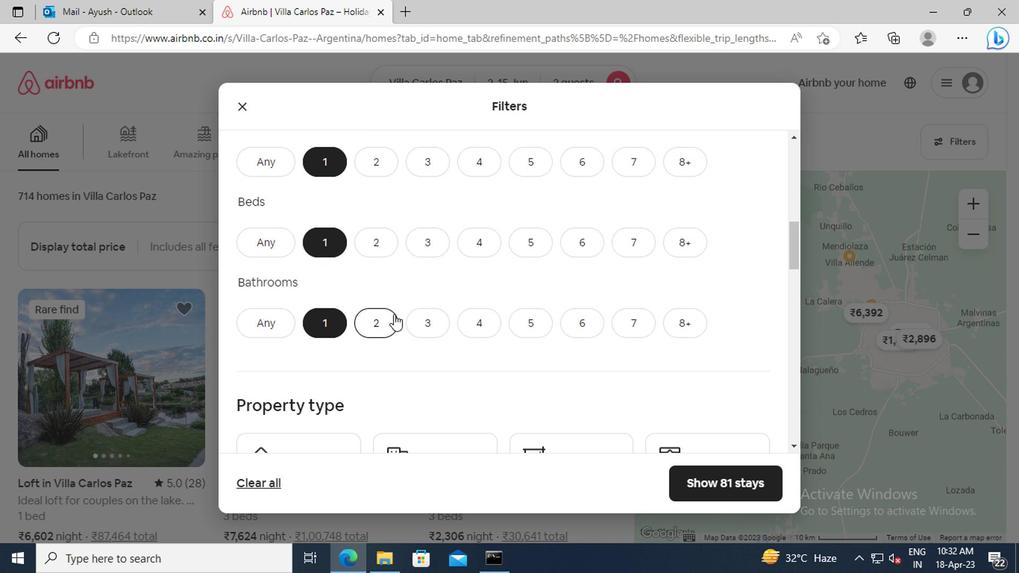 
Action: Mouse moved to (418, 280)
Screenshot: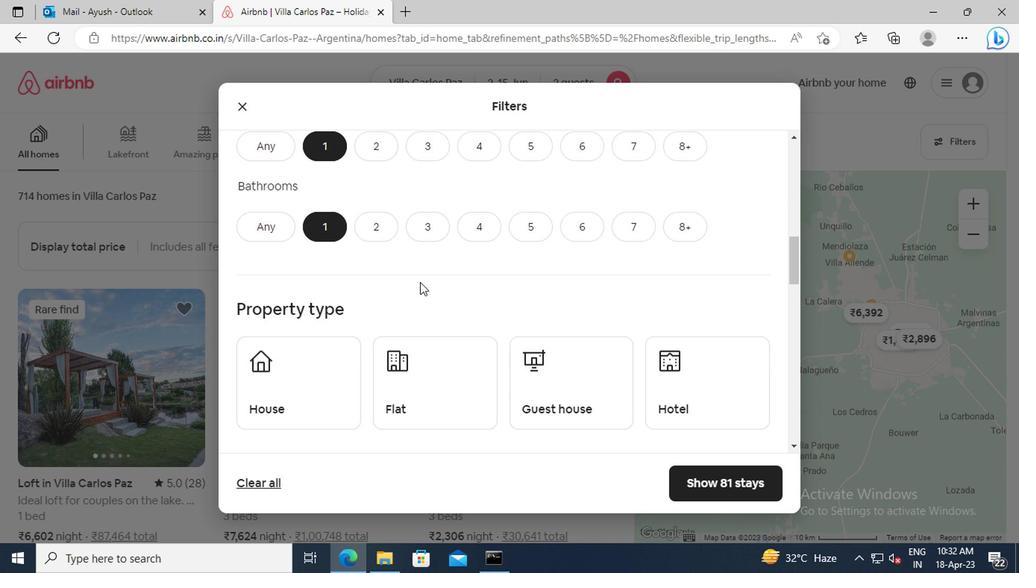 
Action: Mouse scrolled (418, 279) with delta (0, -1)
Screenshot: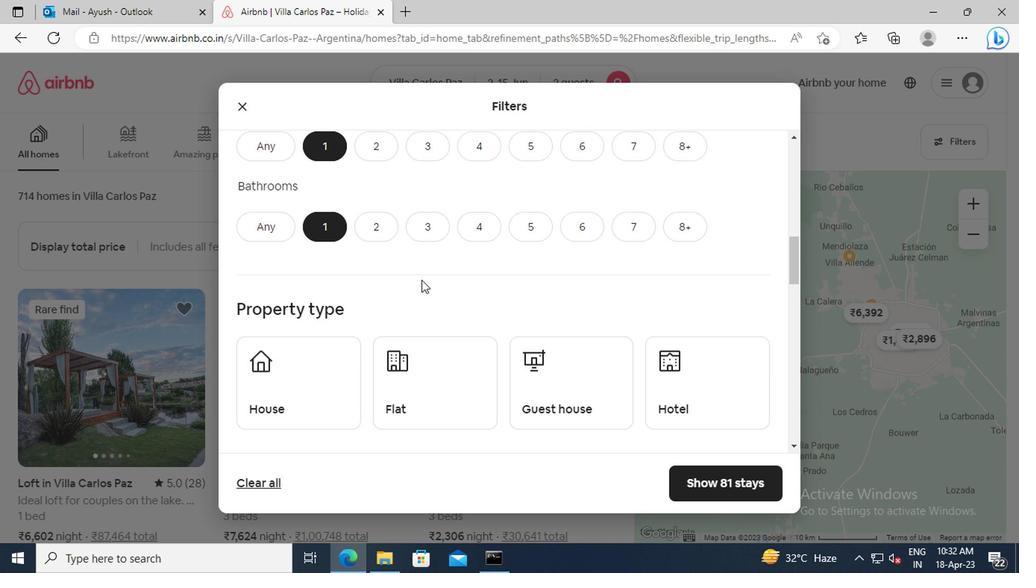 
Action: Mouse moved to (418, 280)
Screenshot: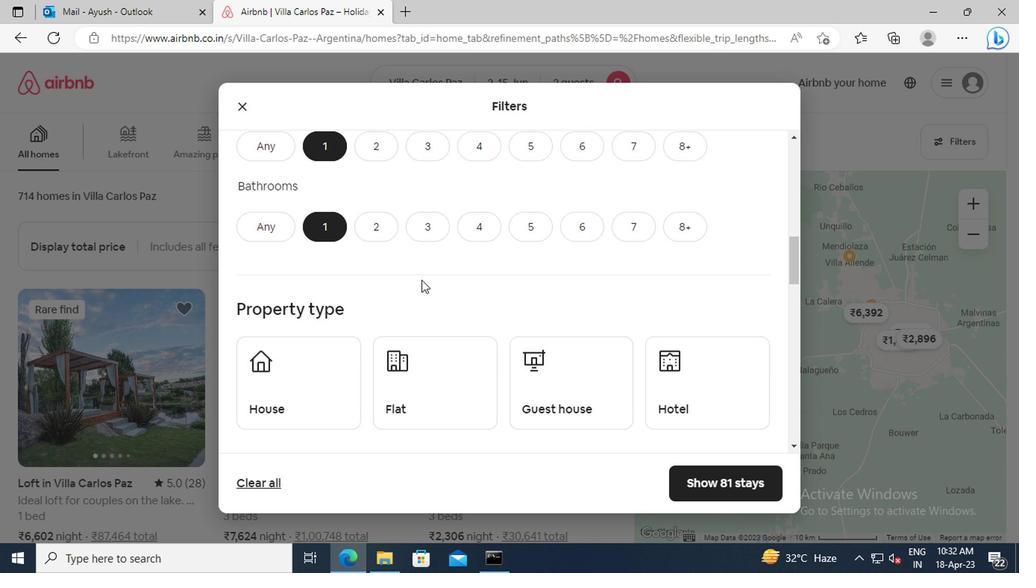 
Action: Mouse scrolled (418, 279) with delta (0, -1)
Screenshot: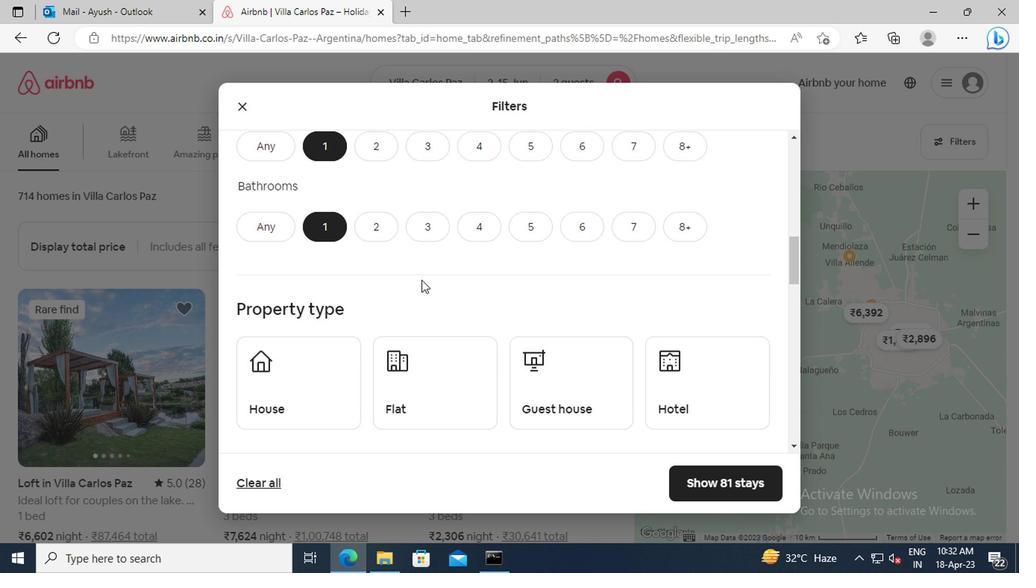 
Action: Mouse moved to (667, 277)
Screenshot: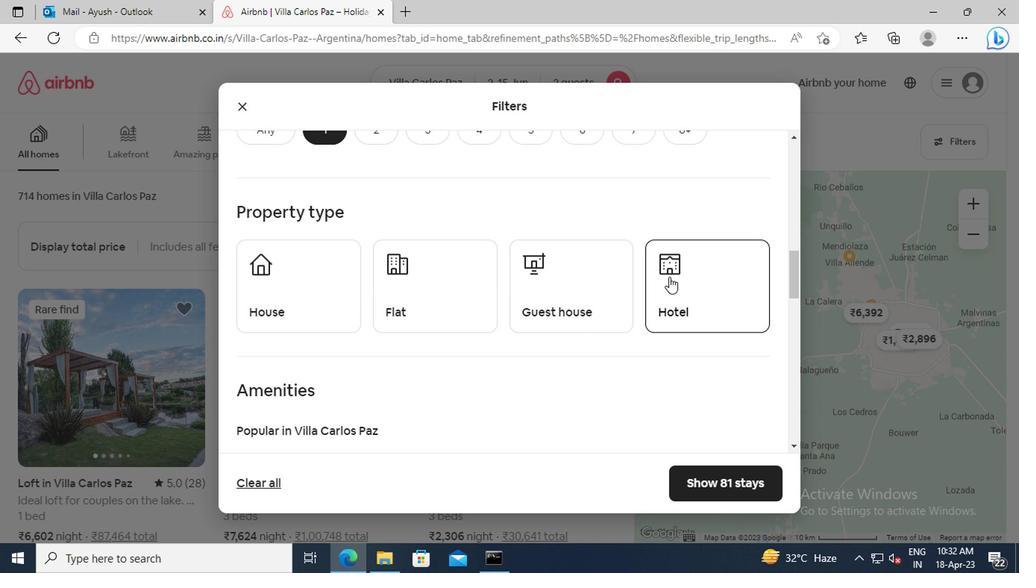 
Action: Mouse pressed left at (667, 277)
Screenshot: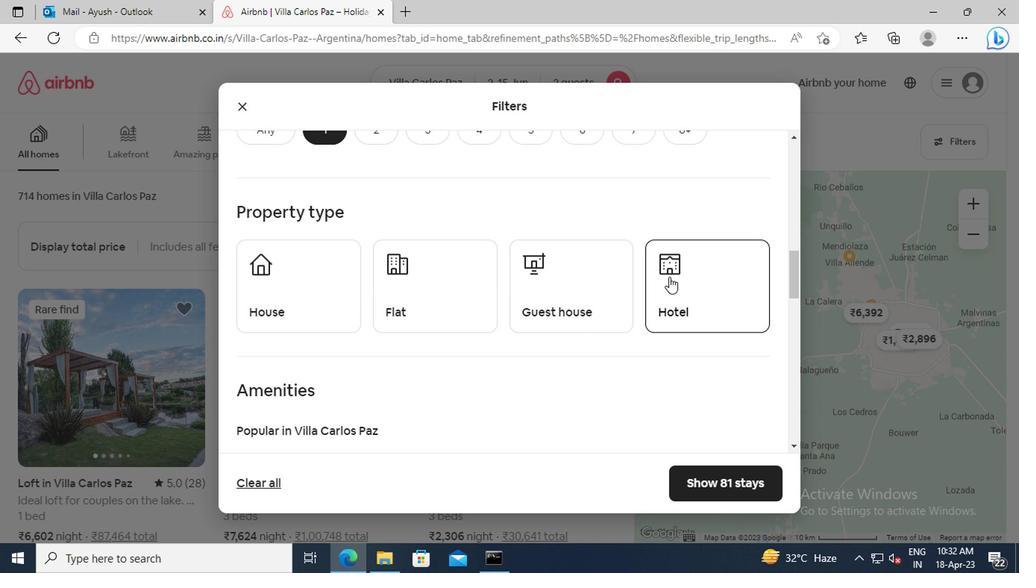 
Action: Mouse moved to (398, 284)
Screenshot: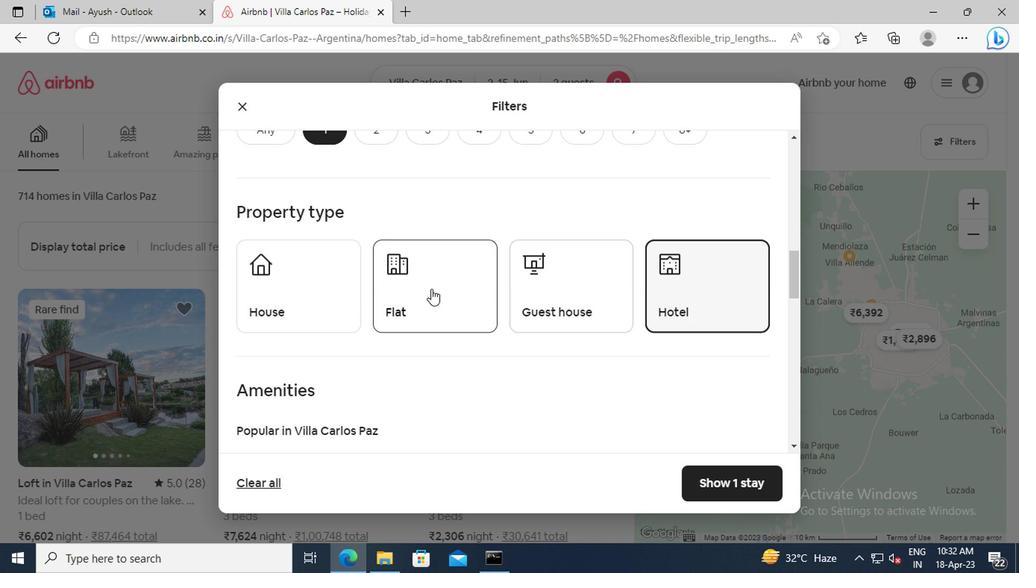 
Action: Mouse scrolled (398, 283) with delta (0, -1)
Screenshot: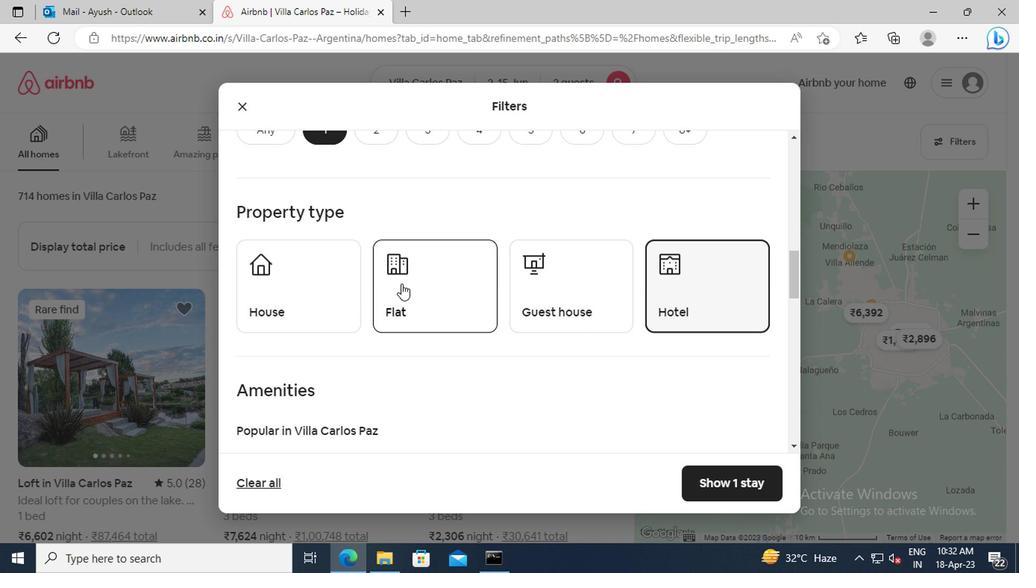 
Action: Mouse scrolled (398, 283) with delta (0, -1)
Screenshot: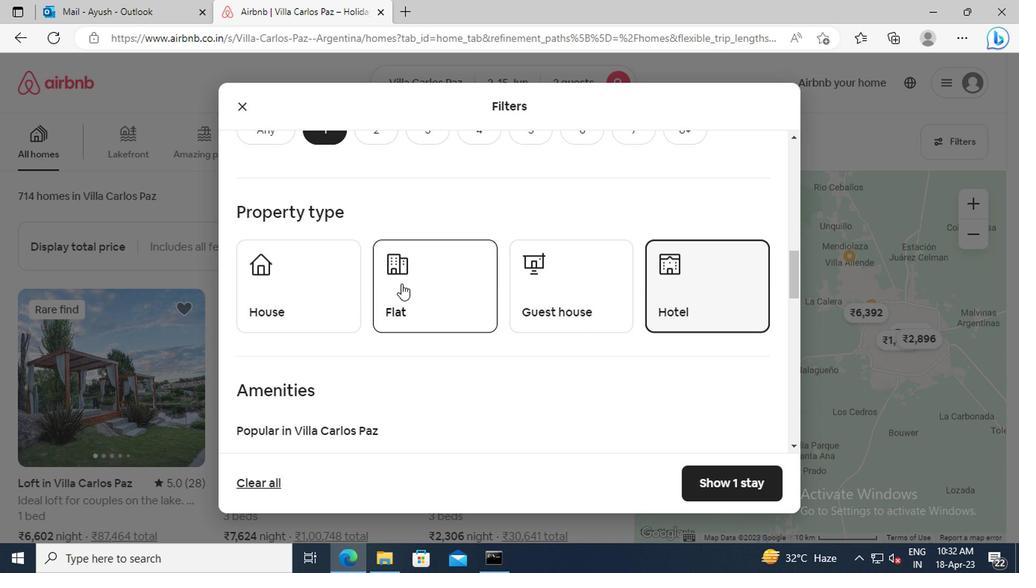 
Action: Mouse moved to (400, 271)
Screenshot: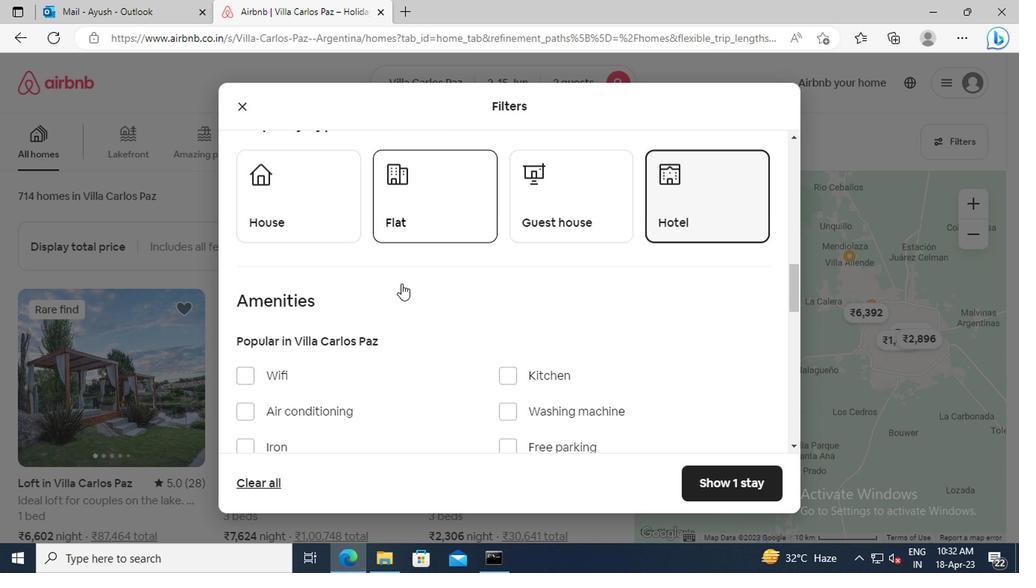 
Action: Mouse scrolled (400, 271) with delta (0, 0)
Screenshot: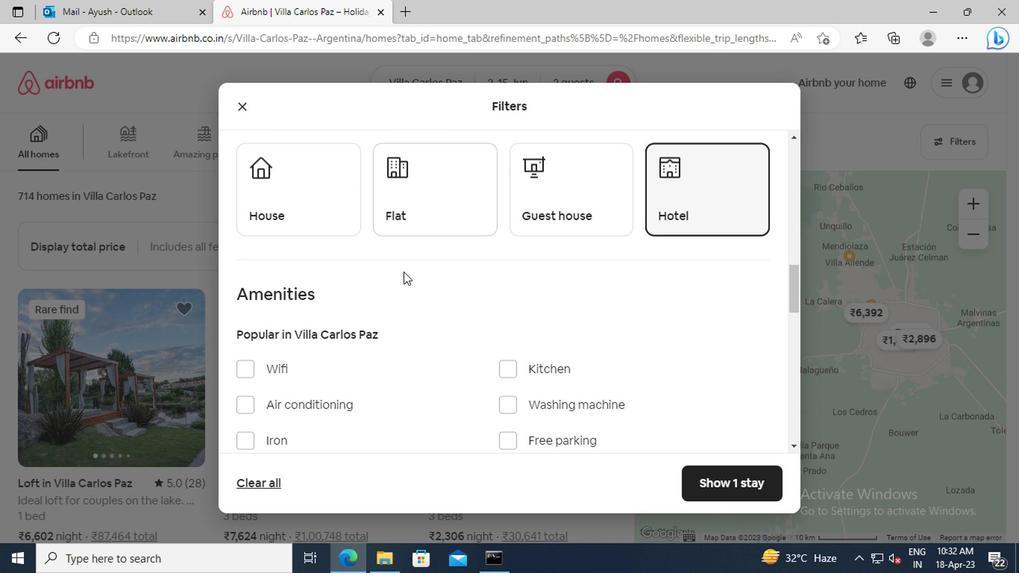 
Action: Mouse scrolled (400, 271) with delta (0, 0)
Screenshot: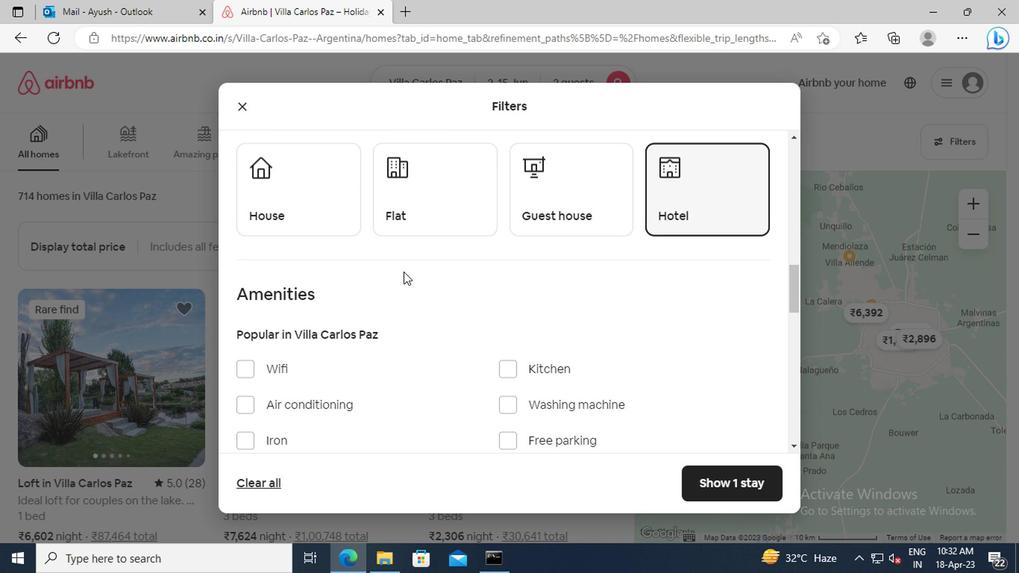 
Action: Mouse moved to (414, 261)
Screenshot: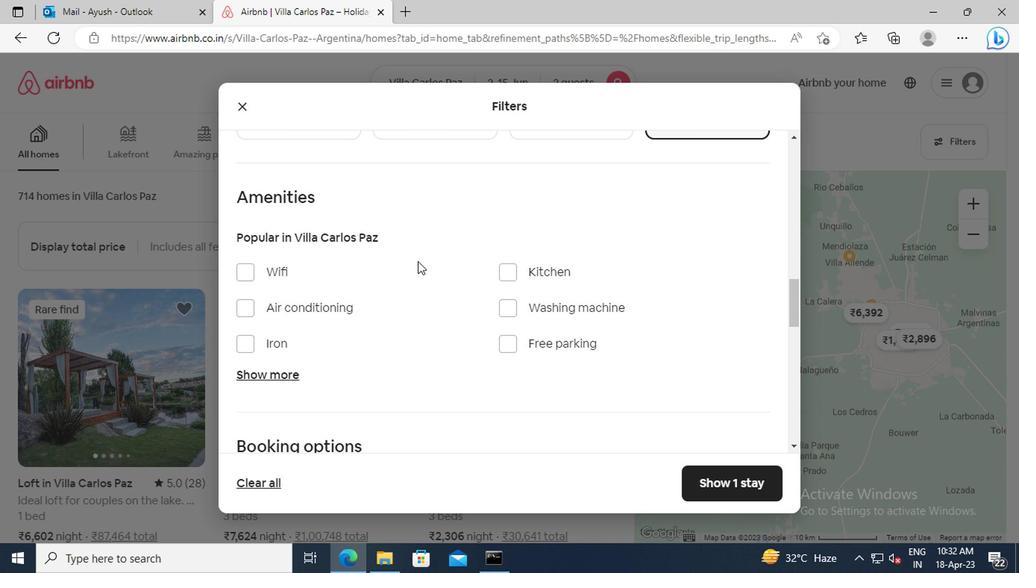 
Action: Mouse scrolled (414, 260) with delta (0, -1)
Screenshot: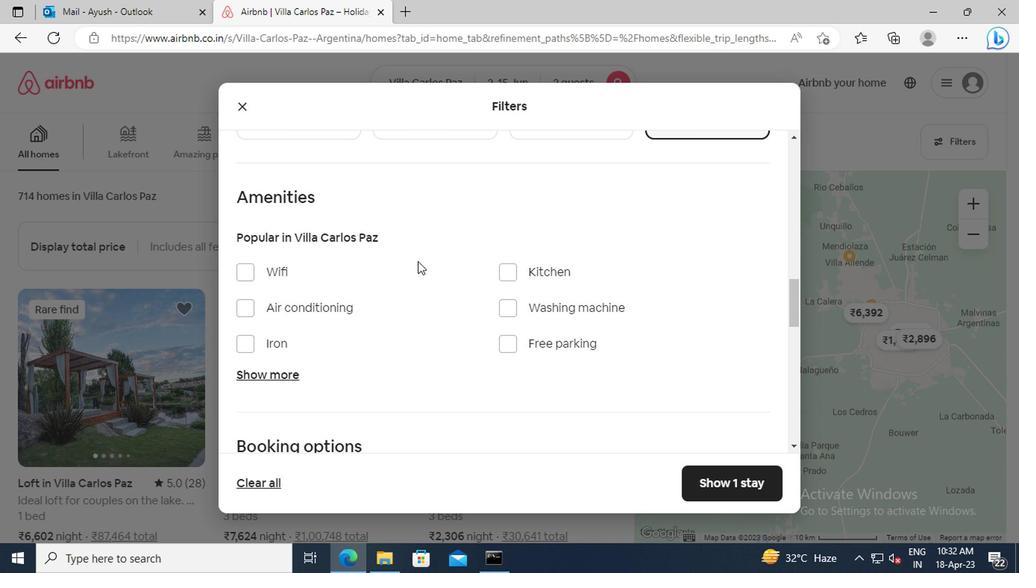 
Action: Mouse moved to (284, 325)
Screenshot: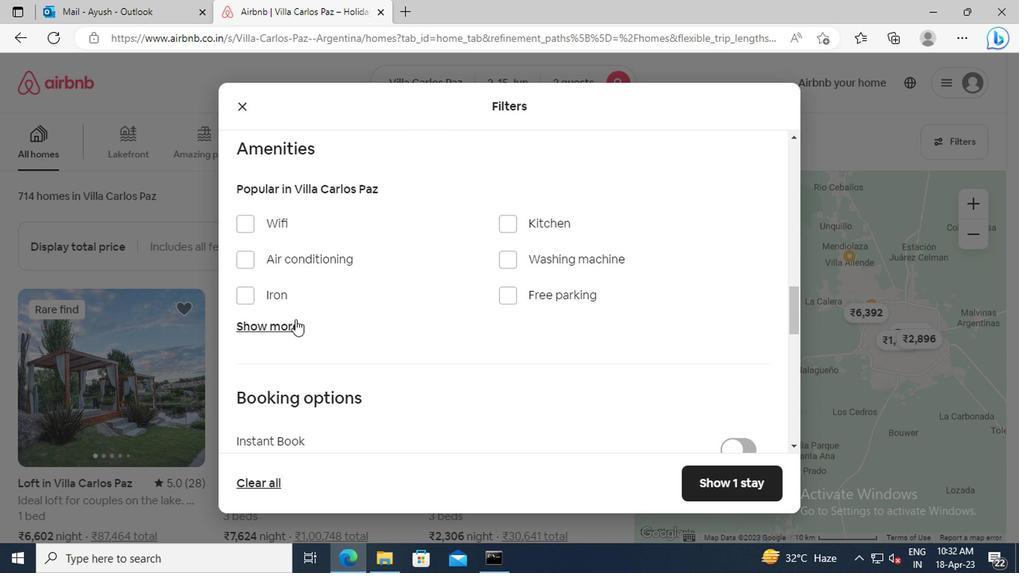 
Action: Mouse pressed left at (284, 325)
Screenshot: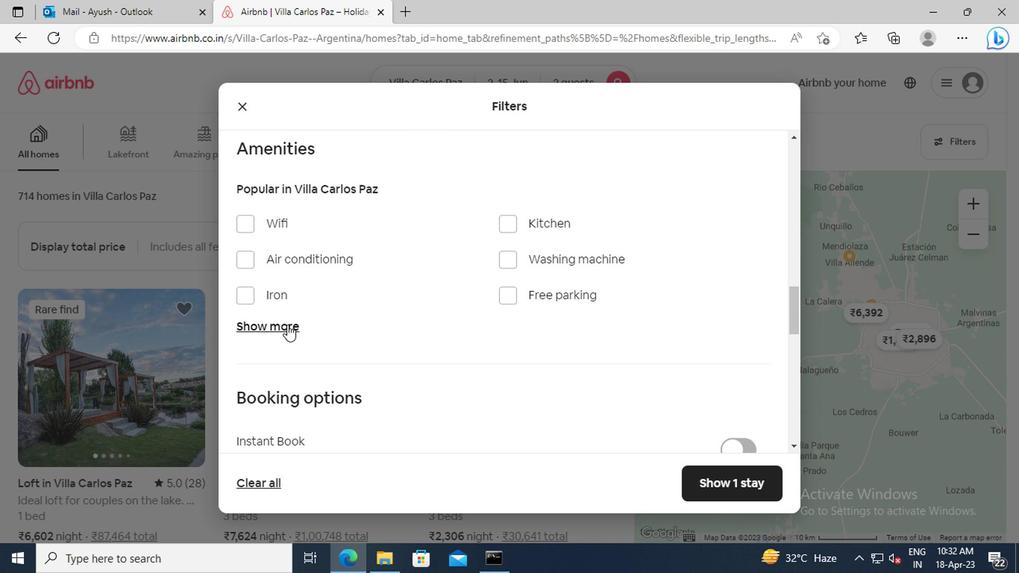 
Action: Mouse moved to (432, 319)
Screenshot: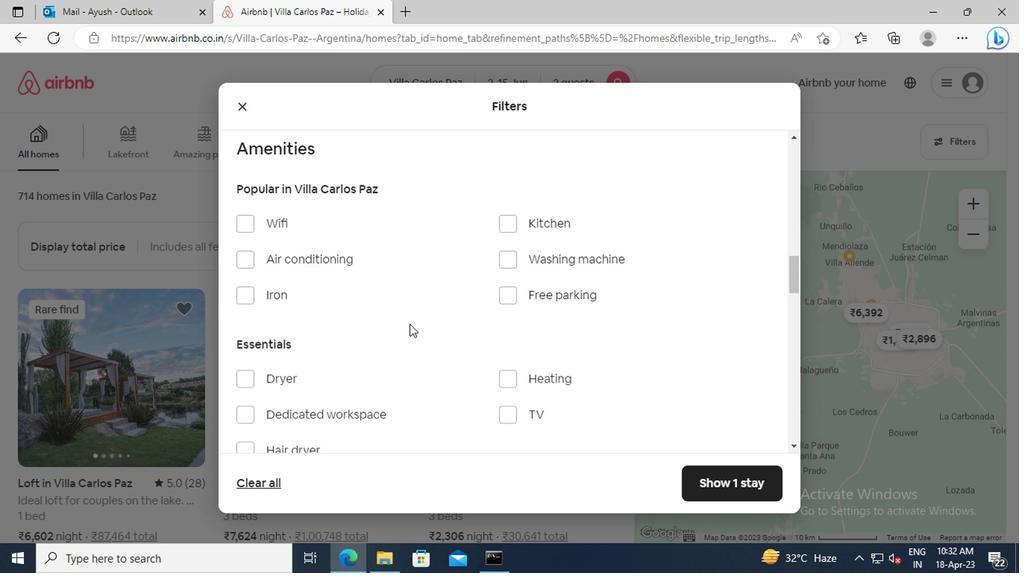 
Action: Mouse scrolled (432, 319) with delta (0, 0)
Screenshot: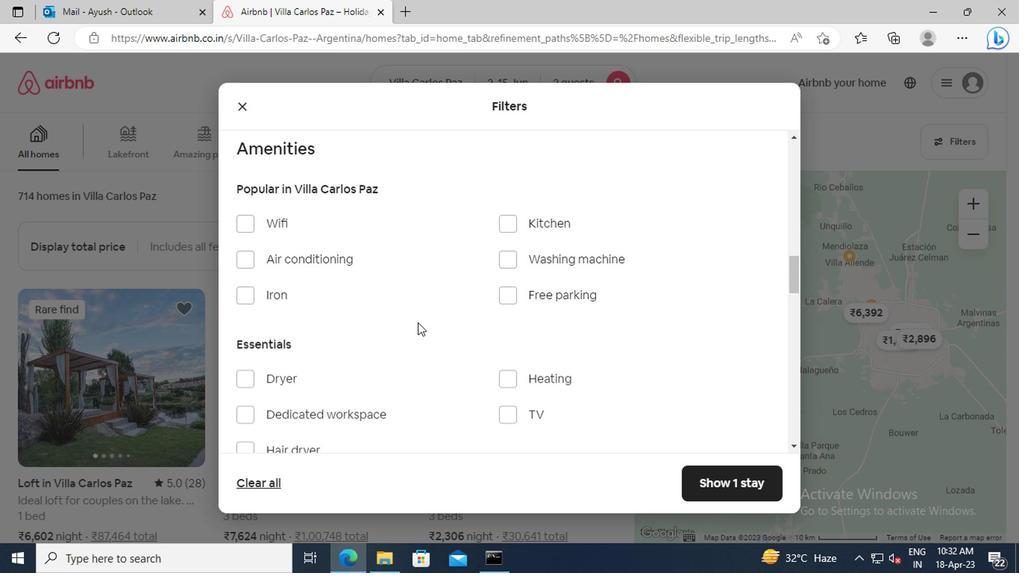 
Action: Mouse scrolled (432, 319) with delta (0, 0)
Screenshot: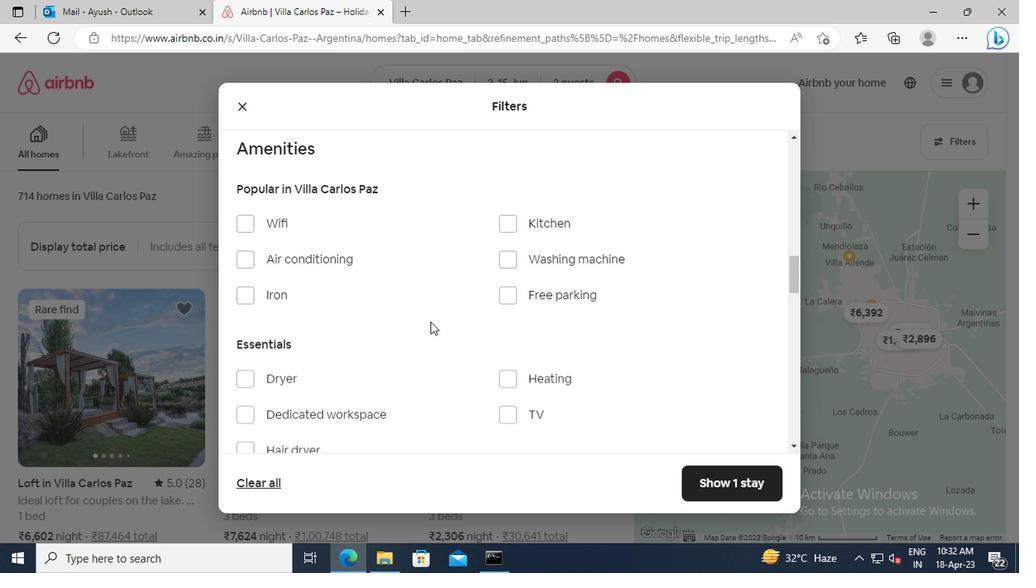 
Action: Mouse moved to (502, 288)
Screenshot: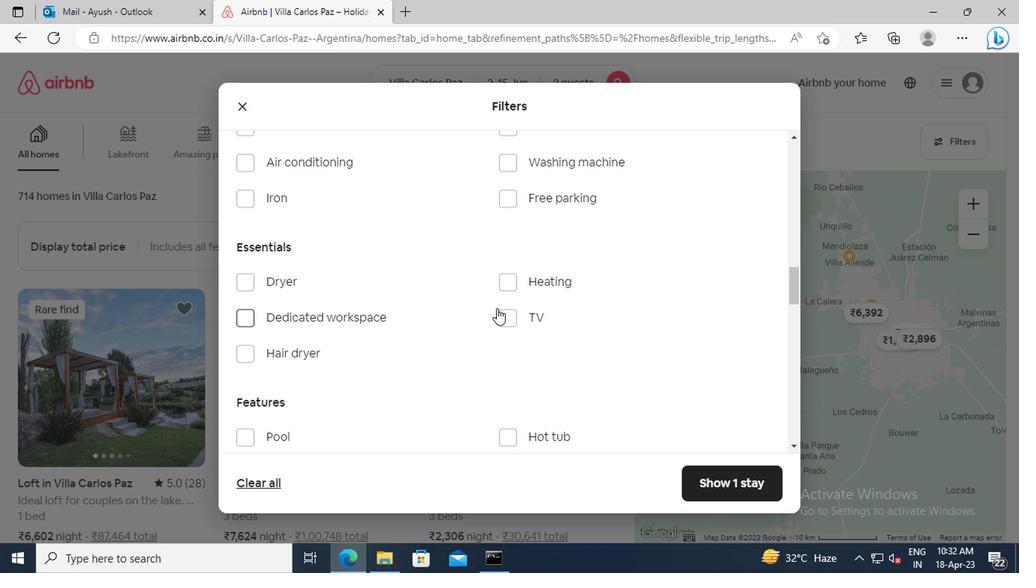 
Action: Mouse pressed left at (502, 288)
Screenshot: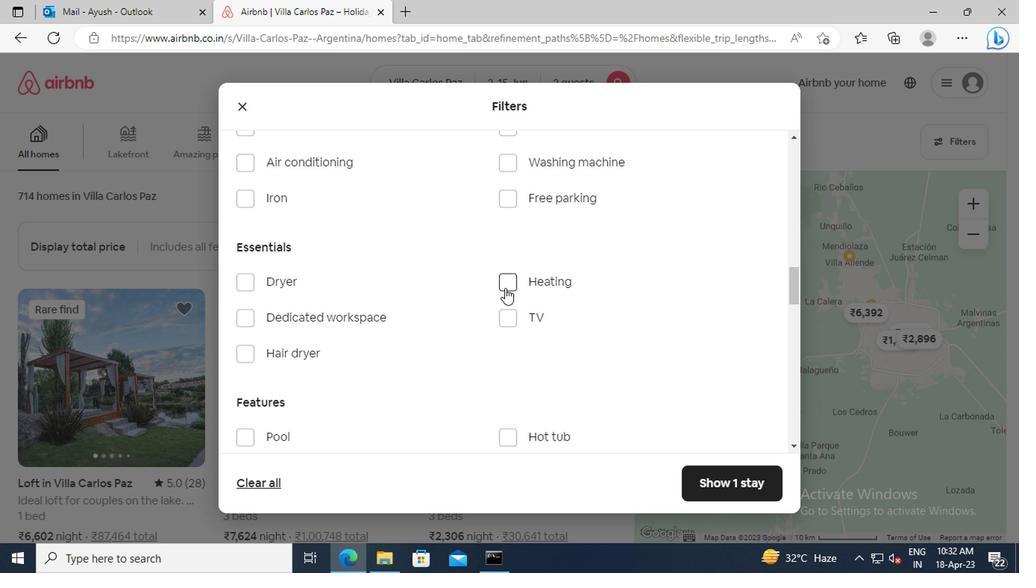 
Action: Mouse moved to (430, 304)
Screenshot: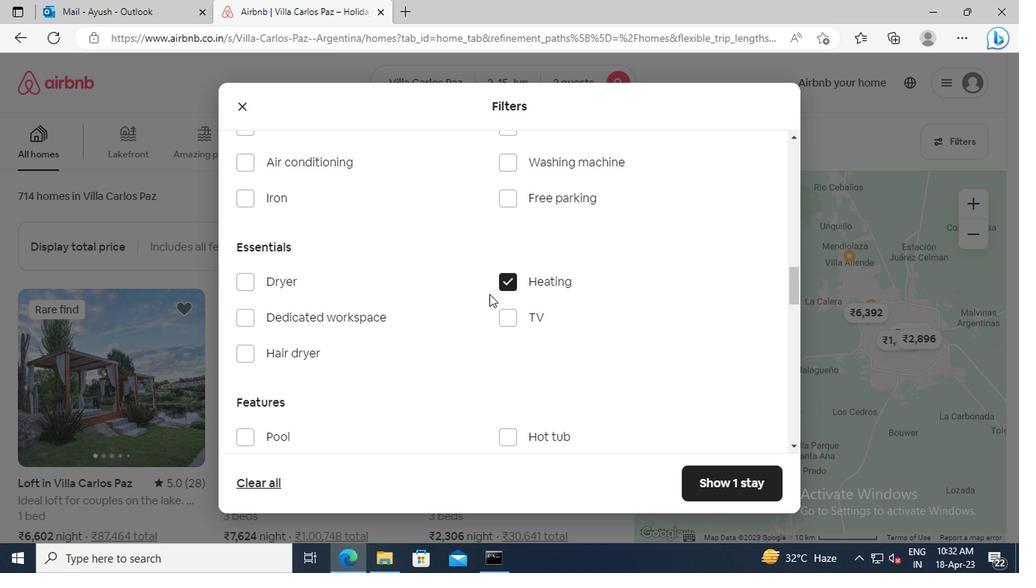 
Action: Mouse scrolled (430, 303) with delta (0, -1)
Screenshot: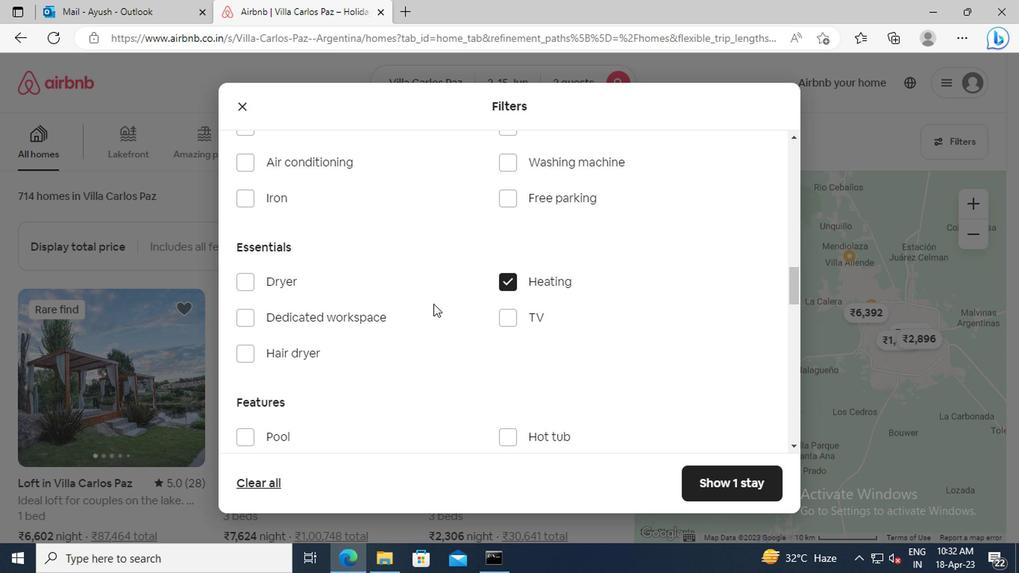
Action: Mouse scrolled (430, 303) with delta (0, -1)
Screenshot: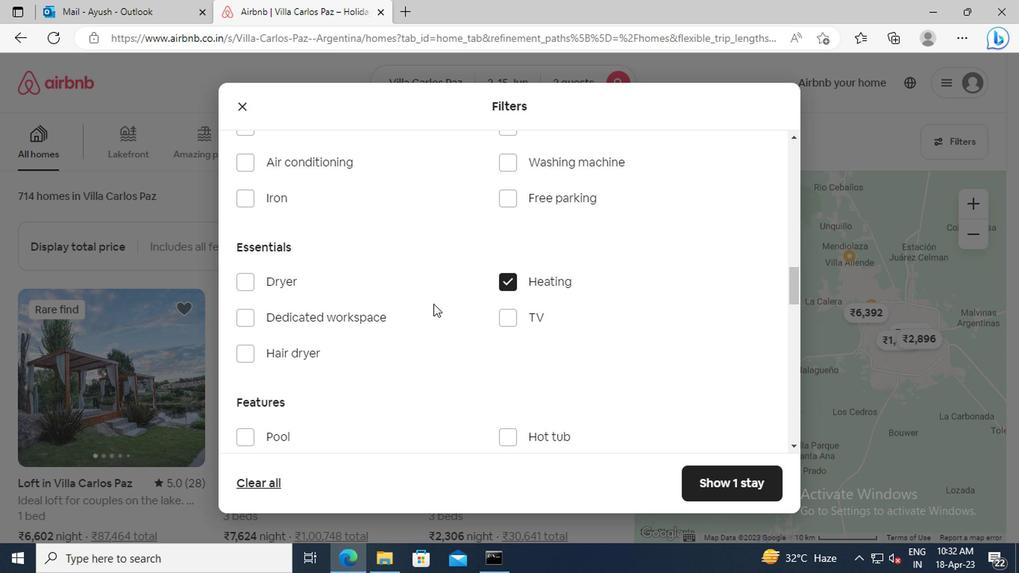 
Action: Mouse scrolled (430, 303) with delta (0, -1)
Screenshot: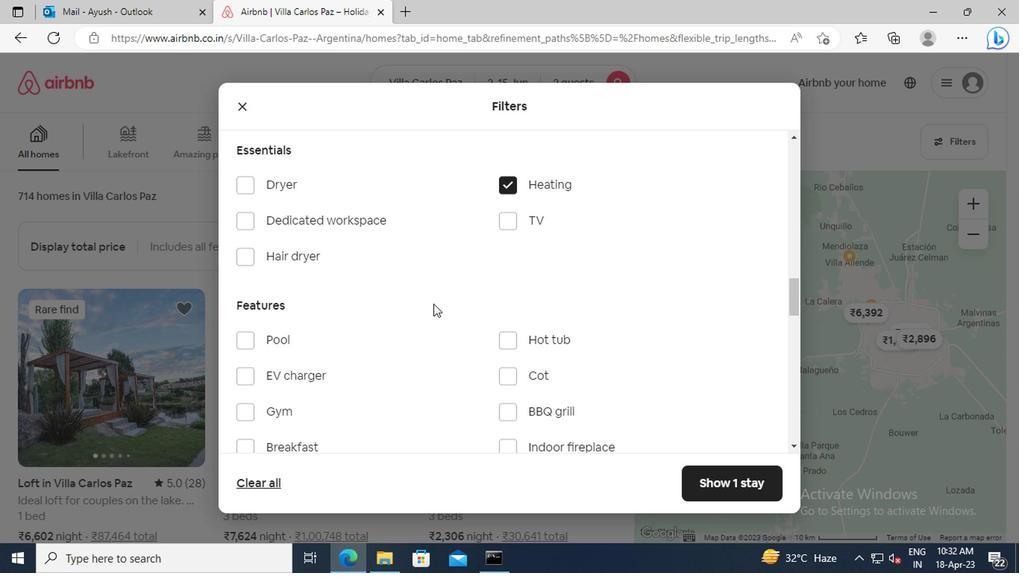 
Action: Mouse scrolled (430, 303) with delta (0, -1)
Screenshot: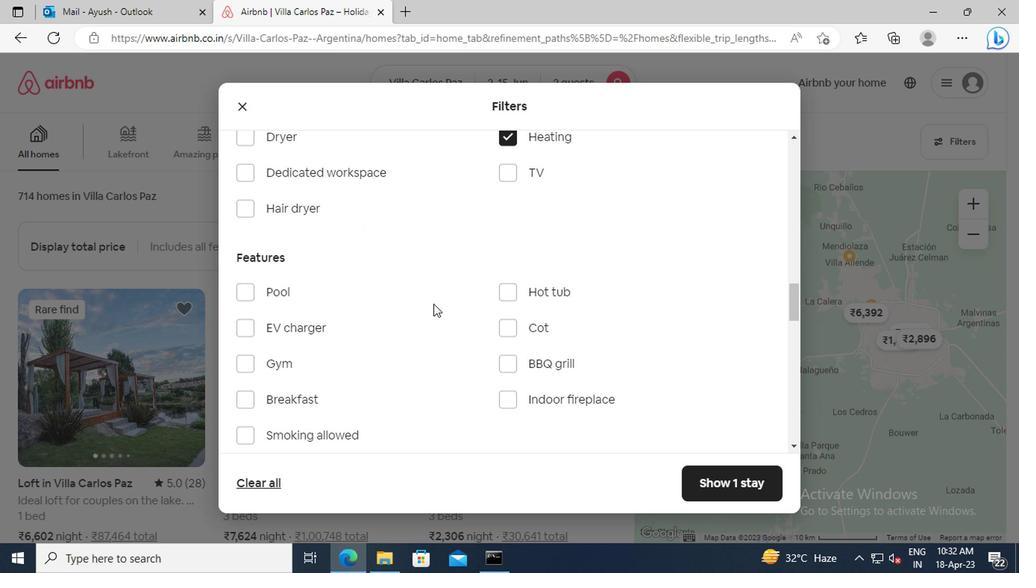 
Action: Mouse scrolled (430, 303) with delta (0, -1)
Screenshot: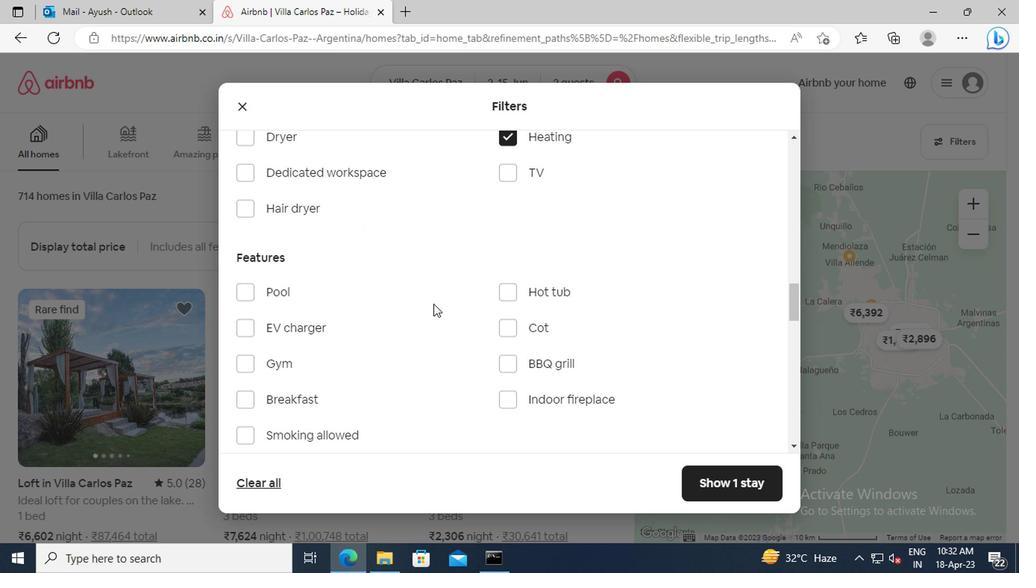 
Action: Mouse scrolled (430, 303) with delta (0, -1)
Screenshot: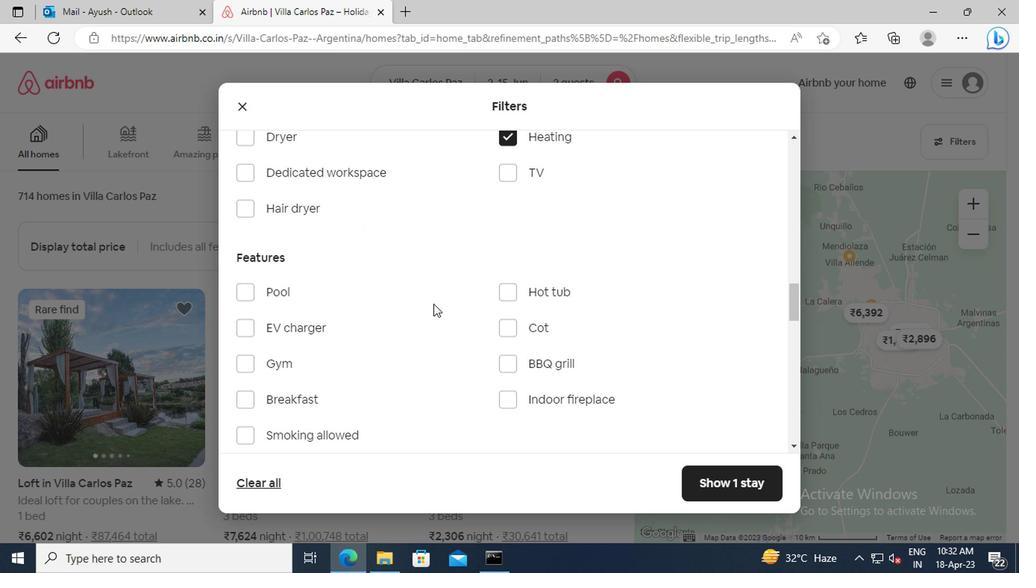 
Action: Mouse scrolled (430, 303) with delta (0, -1)
Screenshot: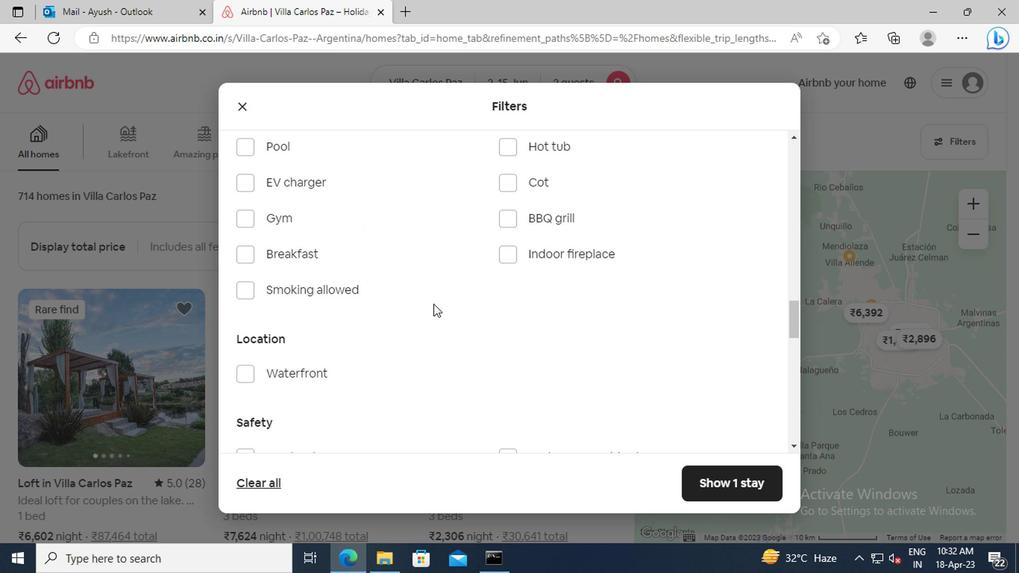 
Action: Mouse scrolled (430, 303) with delta (0, -1)
Screenshot: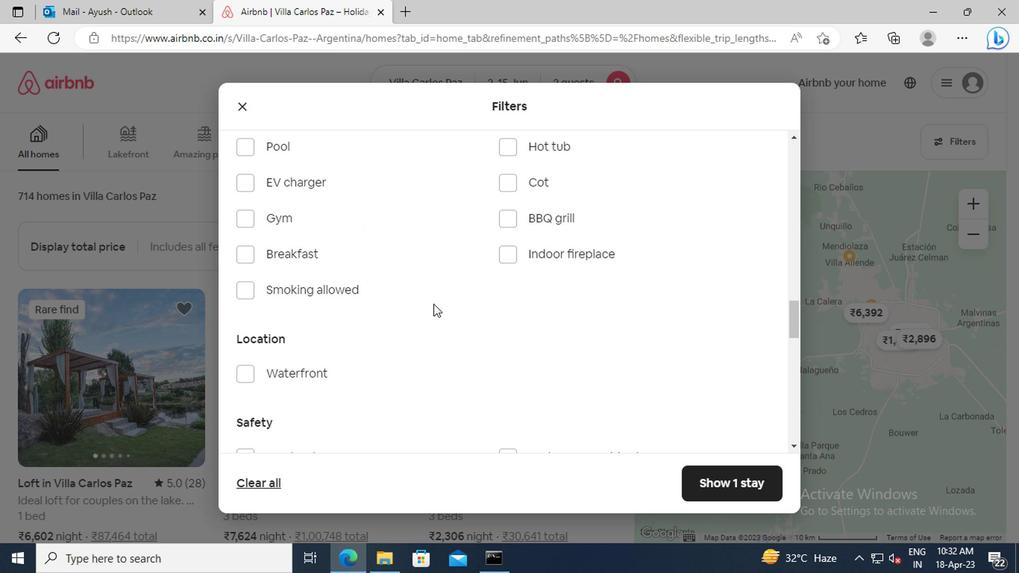 
Action: Mouse scrolled (430, 303) with delta (0, -1)
Screenshot: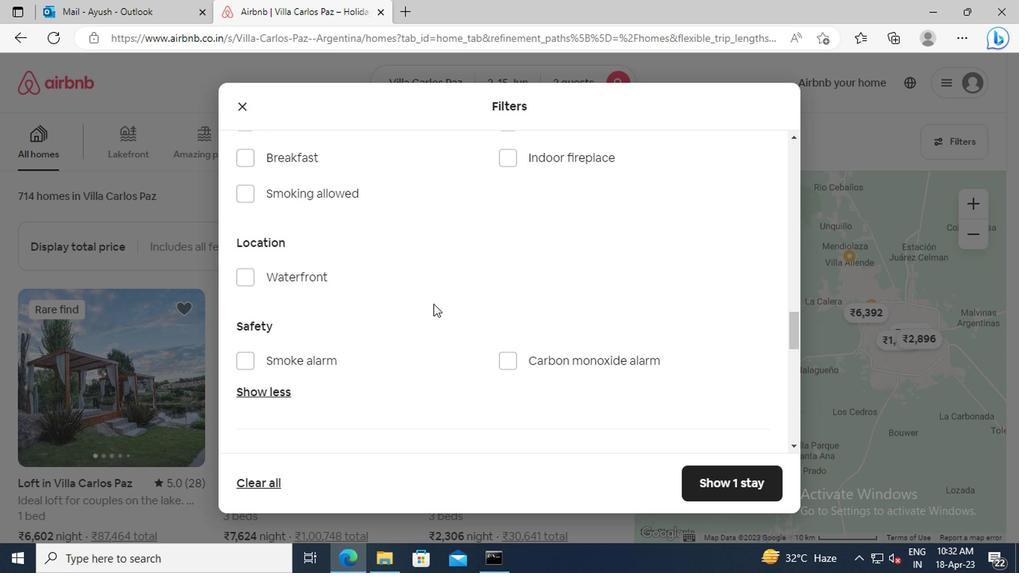 
Action: Mouse scrolled (430, 303) with delta (0, -1)
Screenshot: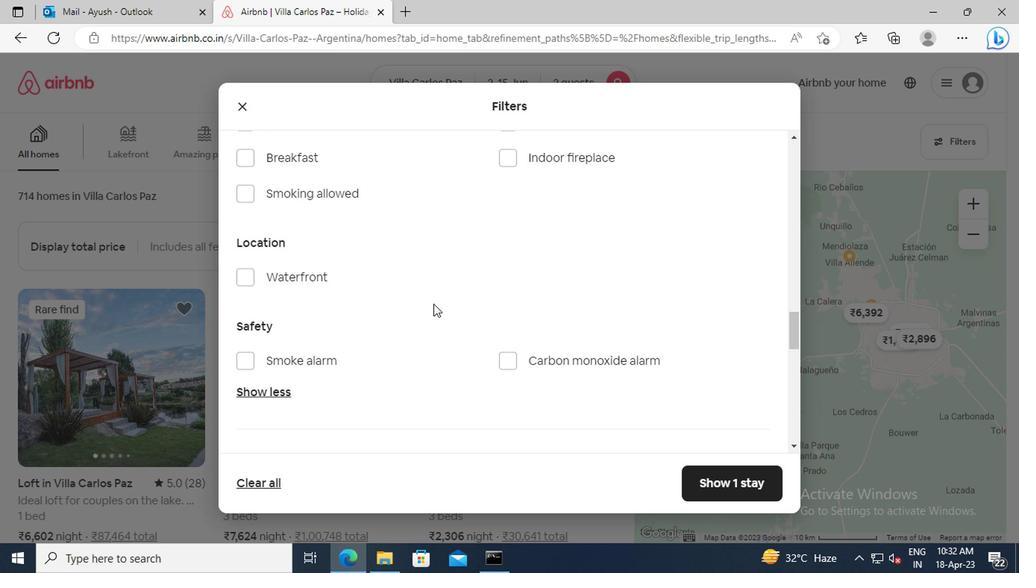 
Action: Mouse scrolled (430, 303) with delta (0, -1)
Screenshot: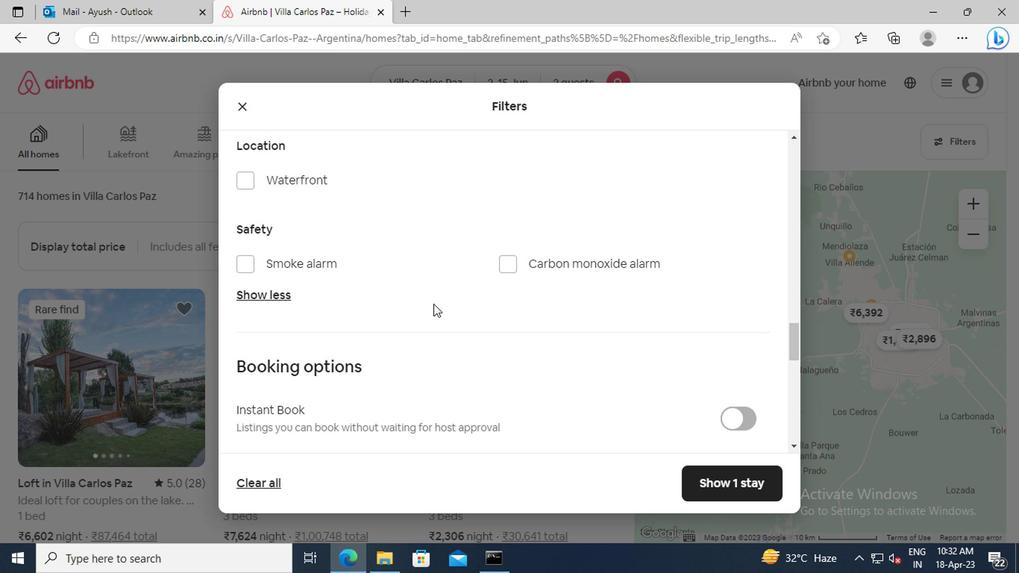 
Action: Mouse scrolled (430, 303) with delta (0, -1)
Screenshot: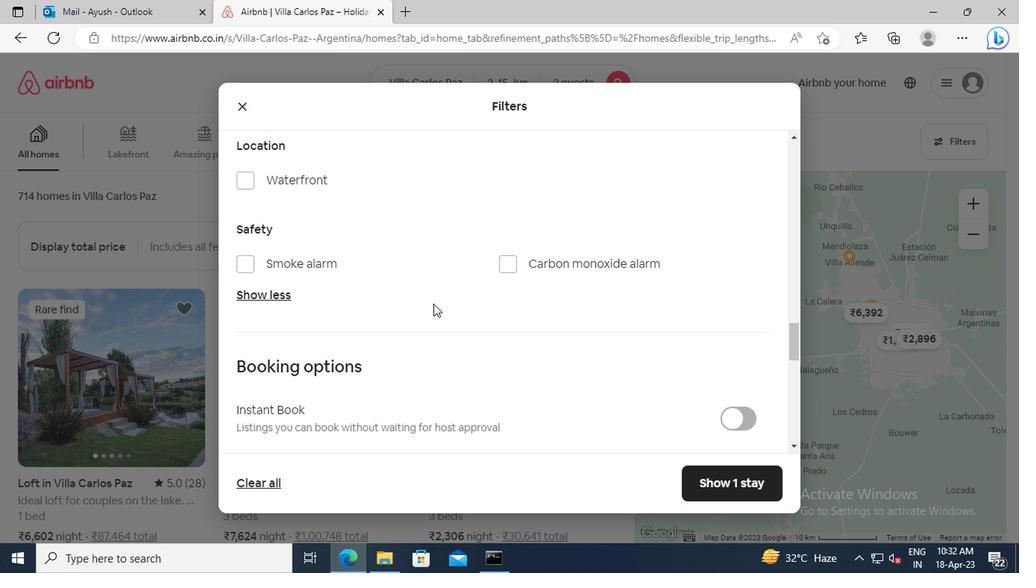 
Action: Mouse scrolled (430, 303) with delta (0, -1)
Screenshot: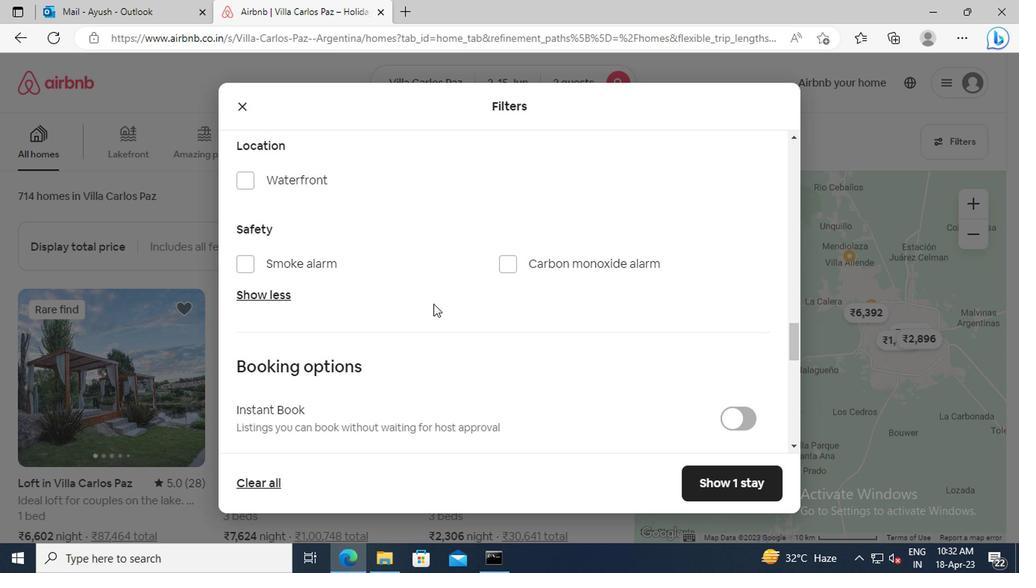
Action: Mouse moved to (737, 320)
Screenshot: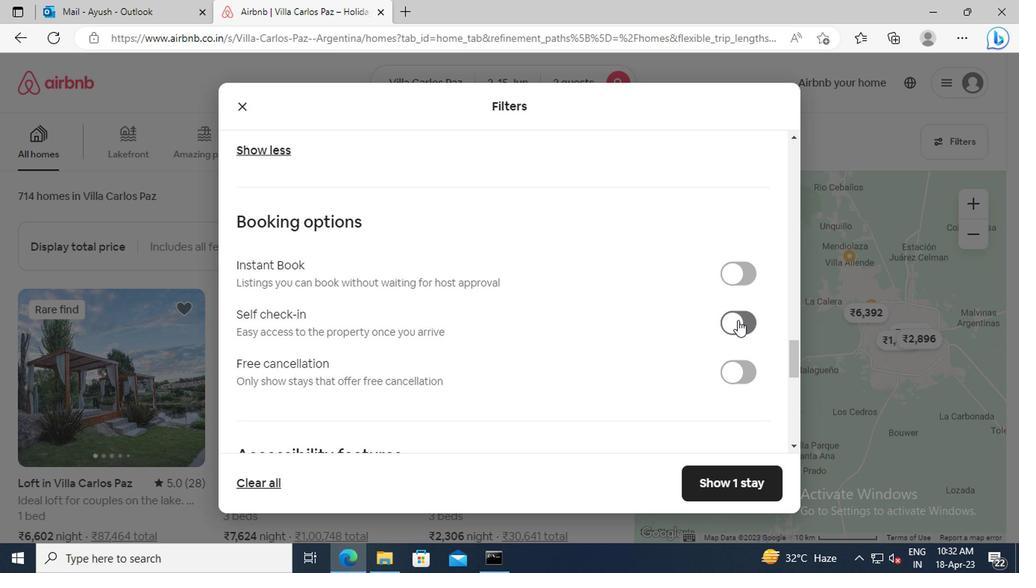 
Action: Mouse pressed left at (737, 320)
Screenshot: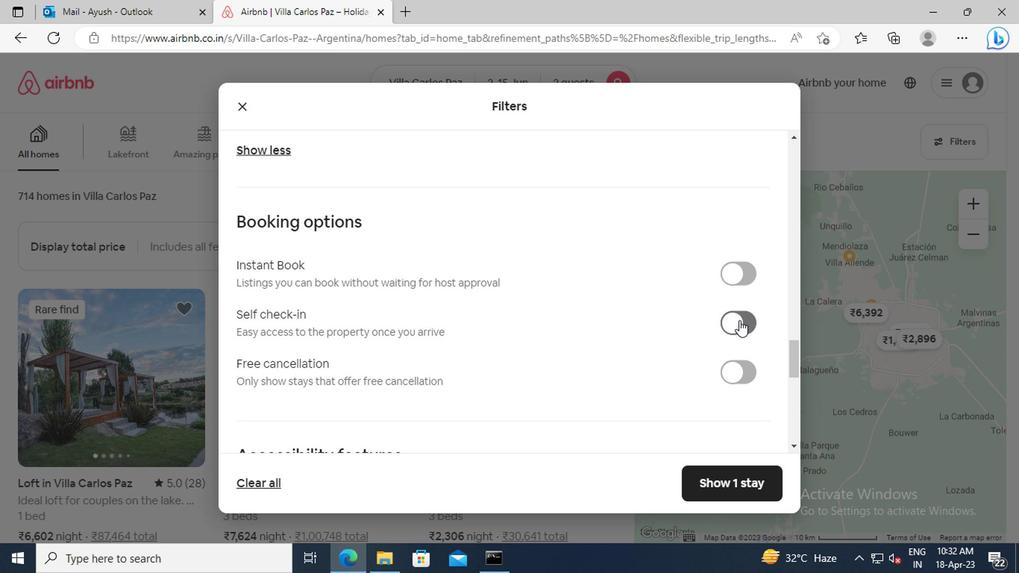 
Action: Mouse moved to (454, 309)
Screenshot: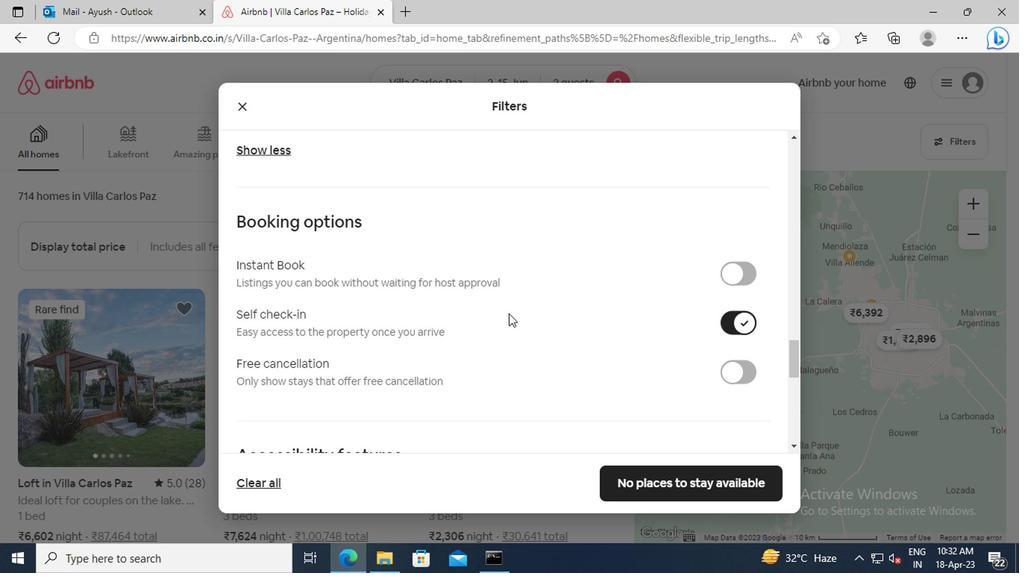 
Action: Mouse scrolled (454, 308) with delta (0, -1)
Screenshot: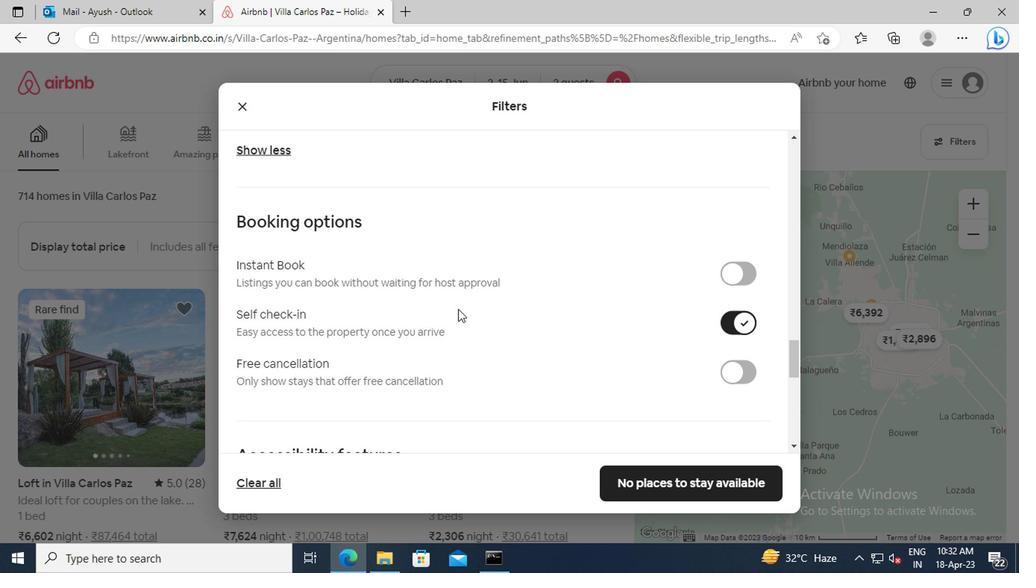 
Action: Mouse moved to (447, 303)
Screenshot: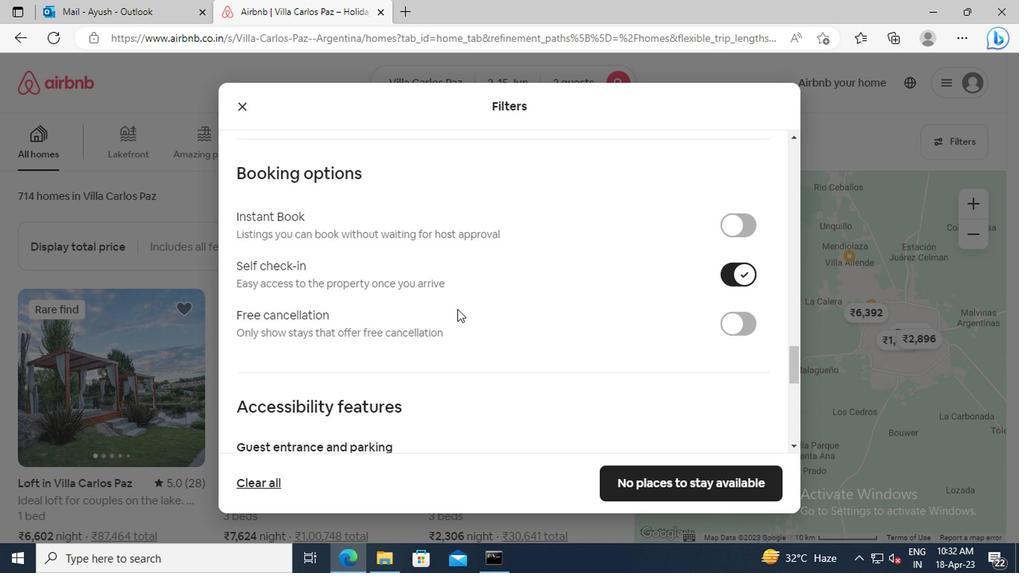 
Action: Mouse scrolled (447, 302) with delta (0, 0)
Screenshot: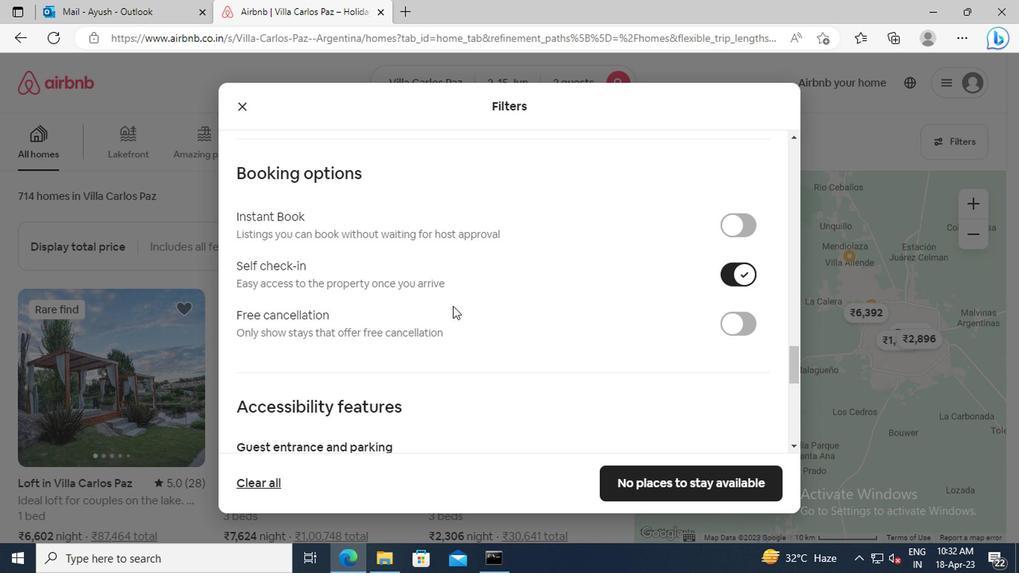 
Action: Mouse scrolled (447, 302) with delta (0, 0)
Screenshot: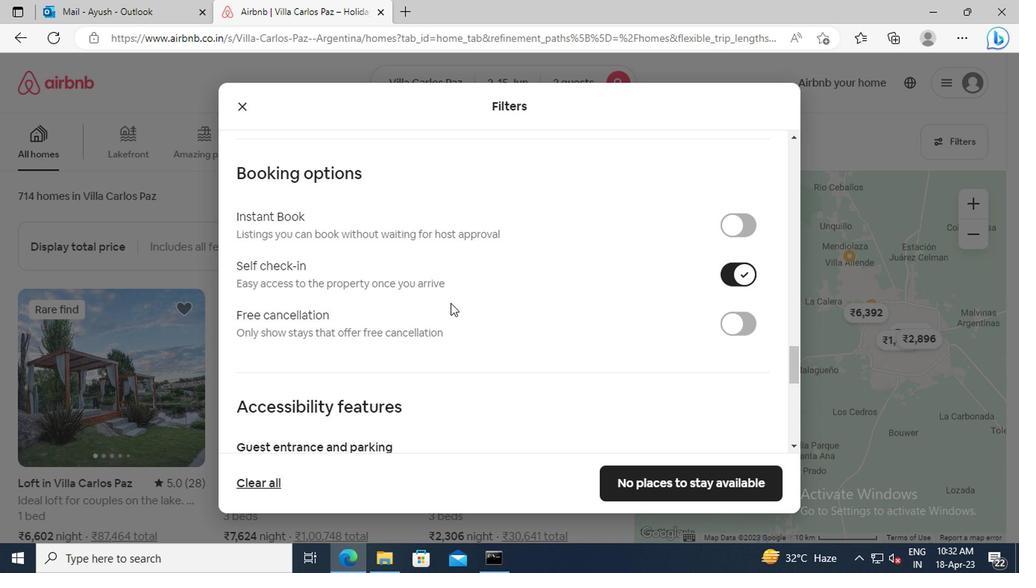 
Action: Mouse scrolled (447, 302) with delta (0, 0)
Screenshot: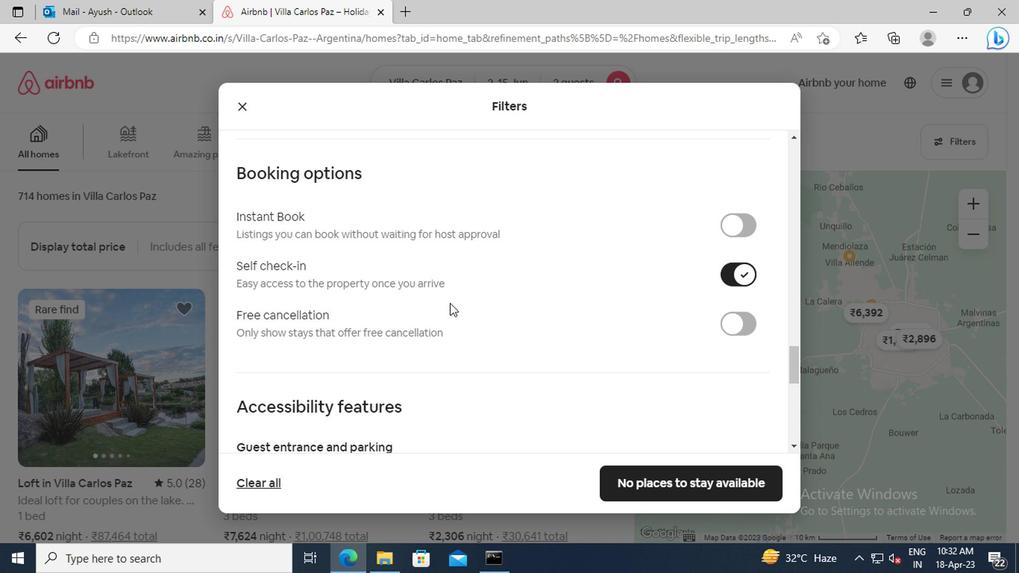 
Action: Mouse moved to (447, 302)
Screenshot: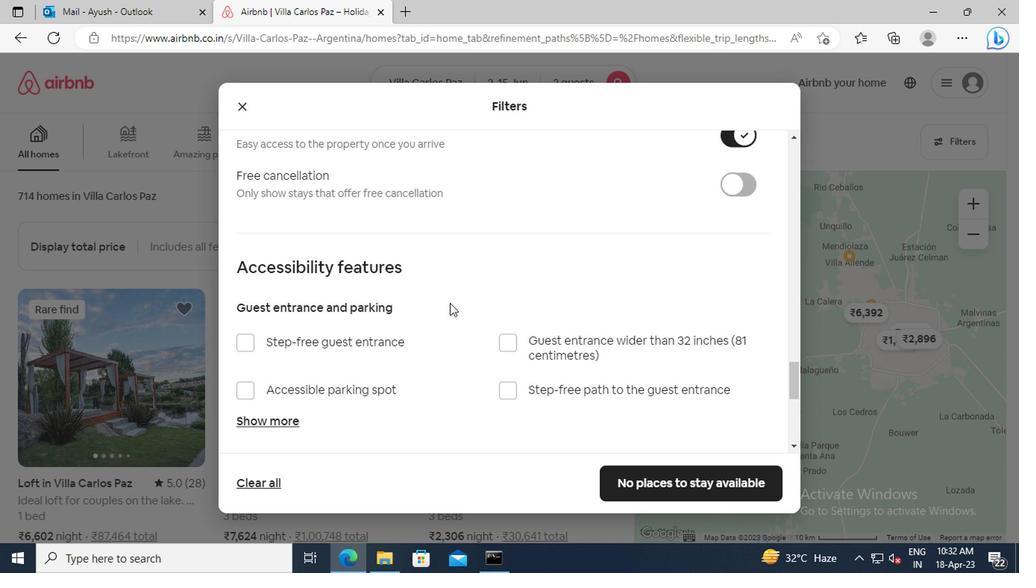
Action: Mouse scrolled (447, 301) with delta (0, -1)
Screenshot: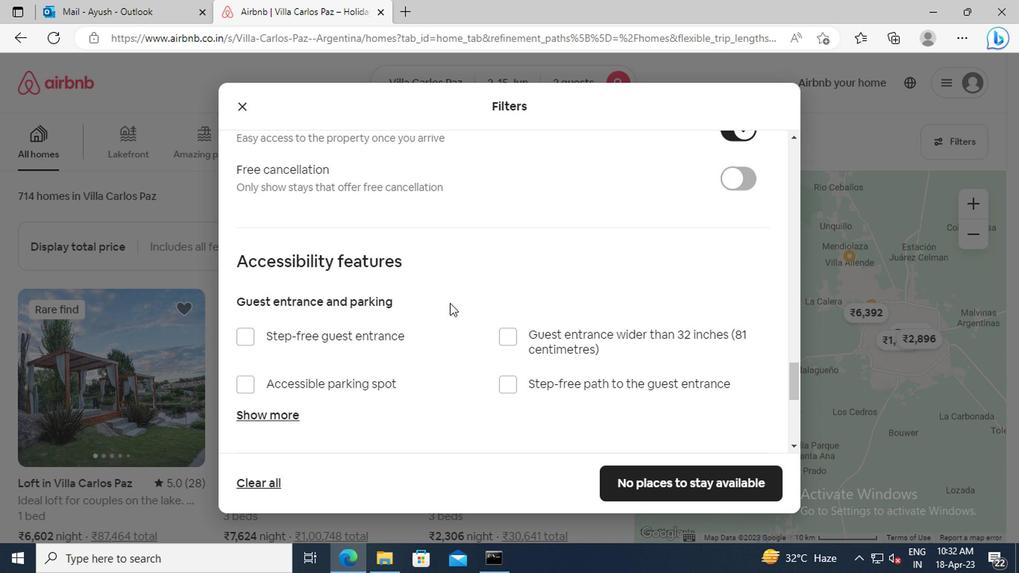 
Action: Mouse scrolled (447, 301) with delta (0, -1)
Screenshot: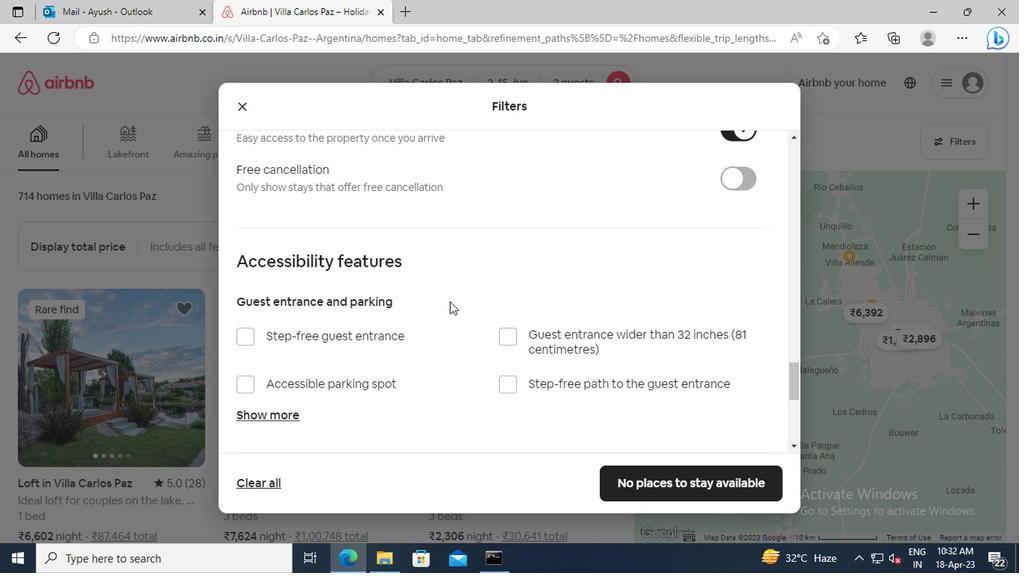 
Action: Mouse scrolled (447, 301) with delta (0, -1)
Screenshot: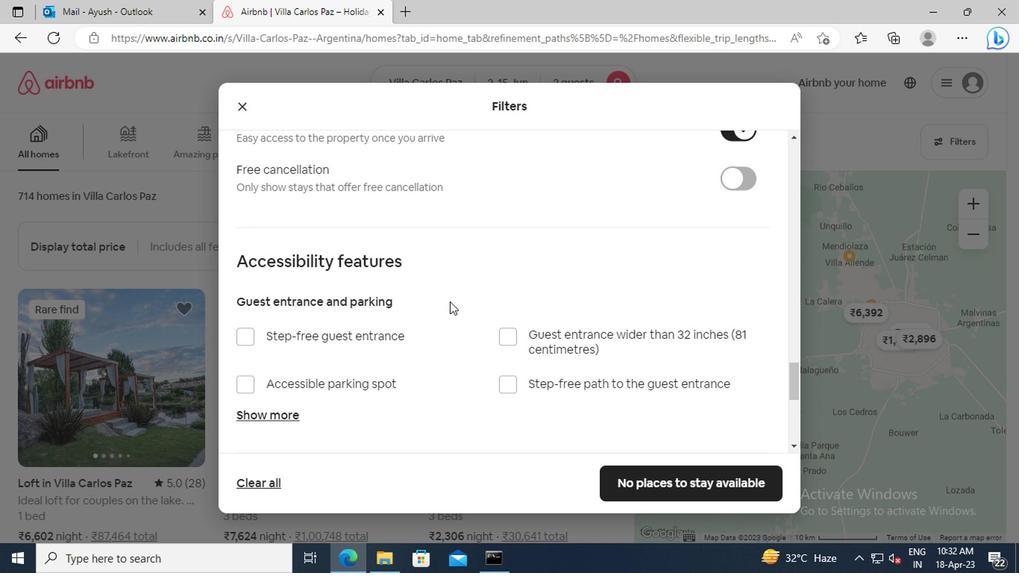 
Action: Mouse scrolled (447, 301) with delta (0, -1)
Screenshot: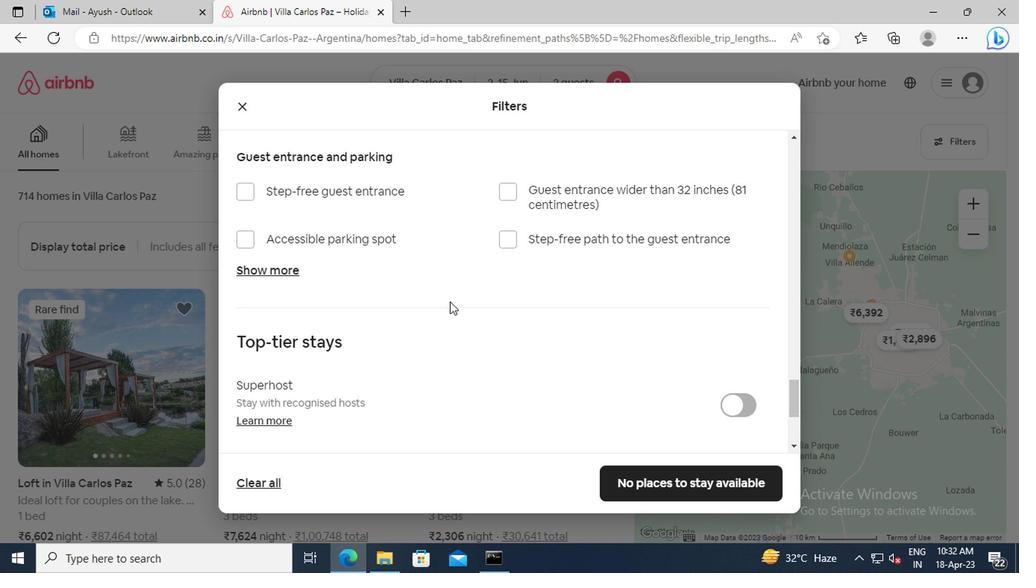 
Action: Mouse scrolled (447, 301) with delta (0, -1)
Screenshot: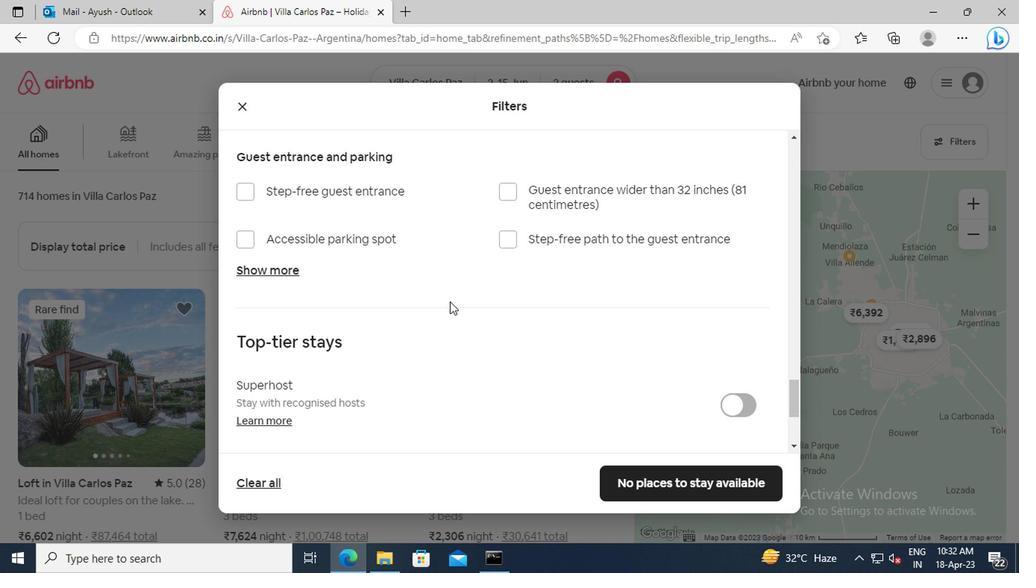 
Action: Mouse scrolled (447, 301) with delta (0, -1)
Screenshot: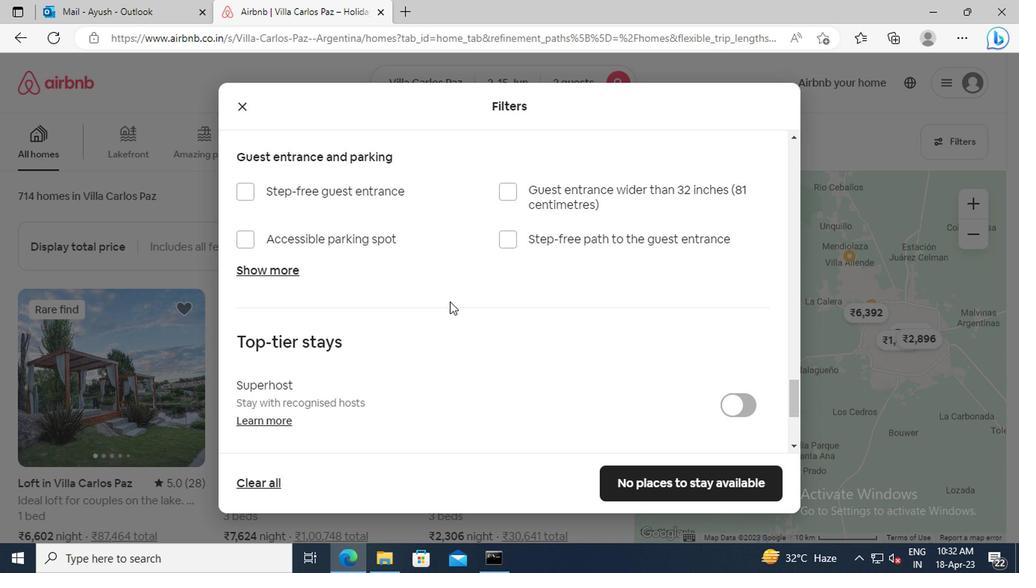 
Action: Mouse scrolled (447, 301) with delta (0, -1)
Screenshot: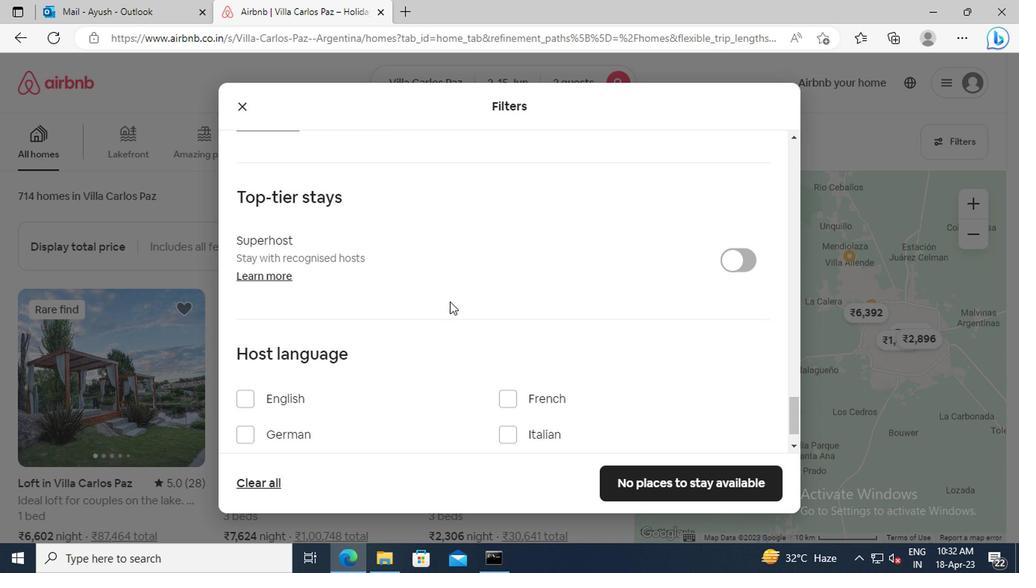
Action: Mouse scrolled (447, 301) with delta (0, -1)
Screenshot: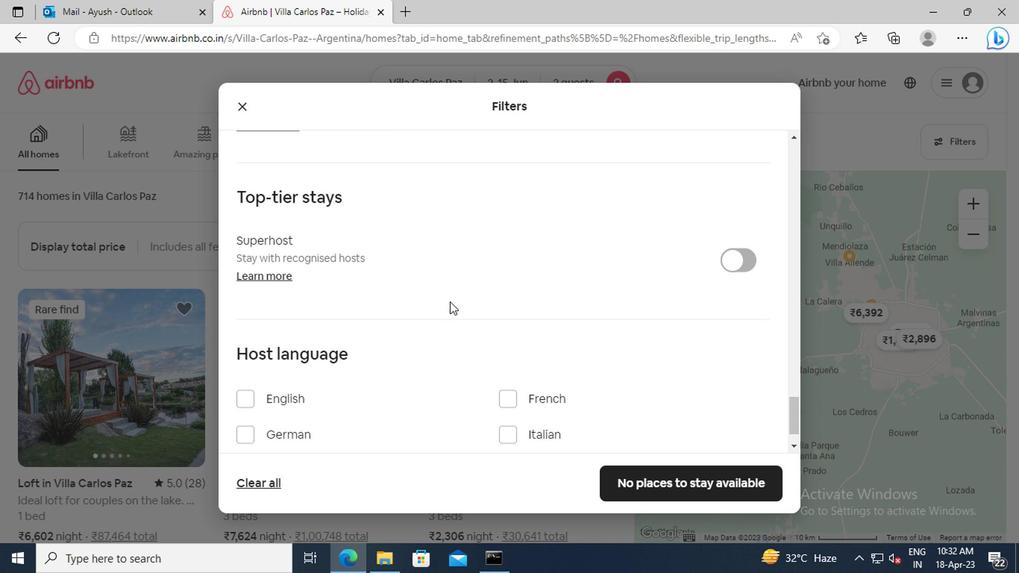 
Action: Mouse scrolled (447, 301) with delta (0, -1)
Screenshot: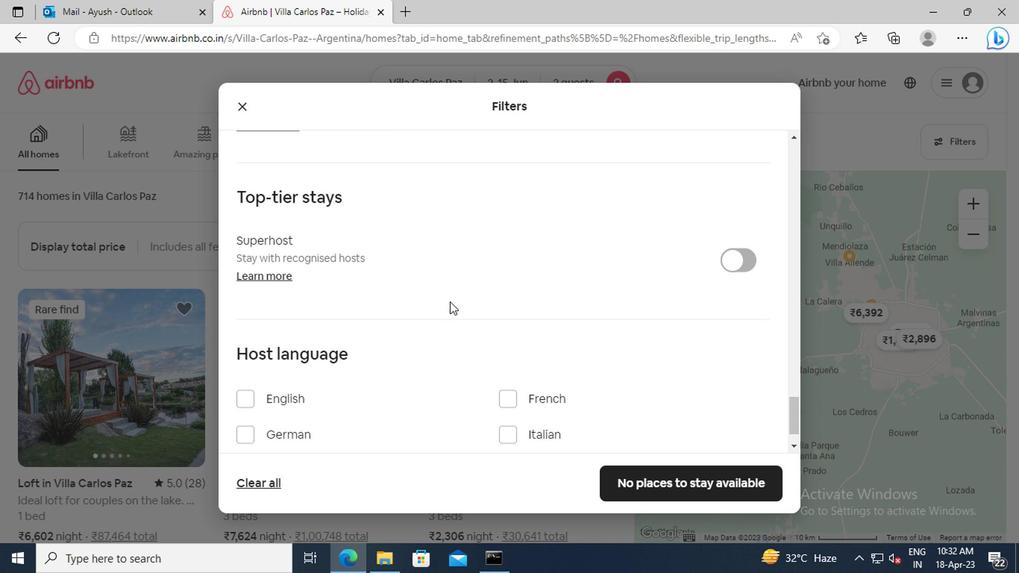 
Action: Mouse moved to (237, 350)
Screenshot: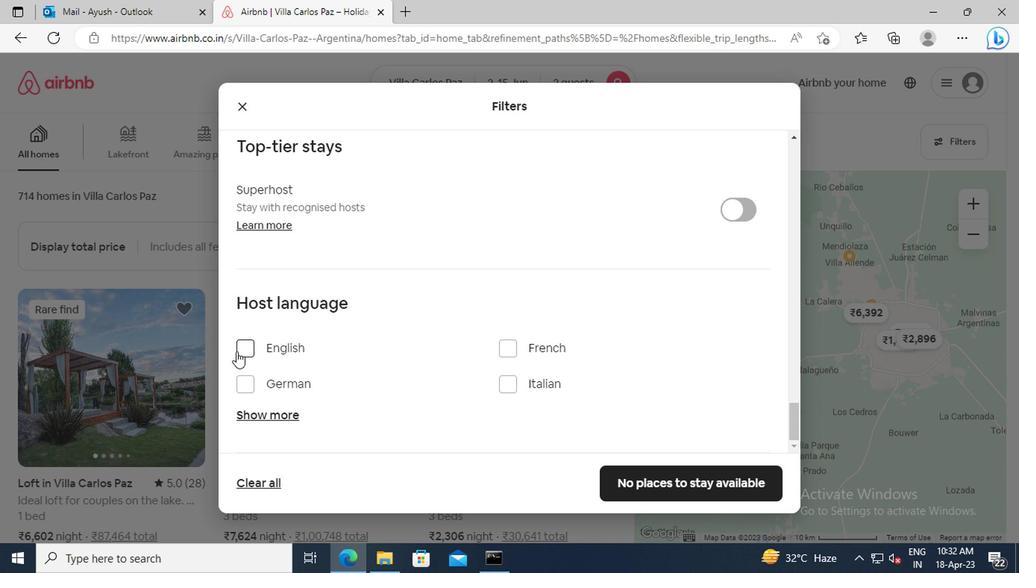 
Action: Mouse pressed left at (237, 350)
Screenshot: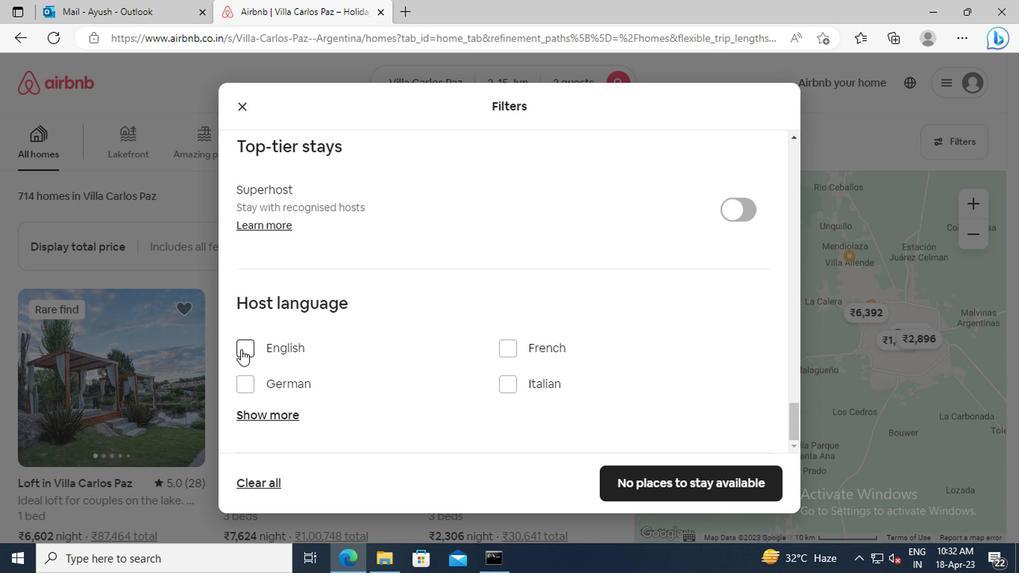 
Action: Mouse moved to (645, 484)
Screenshot: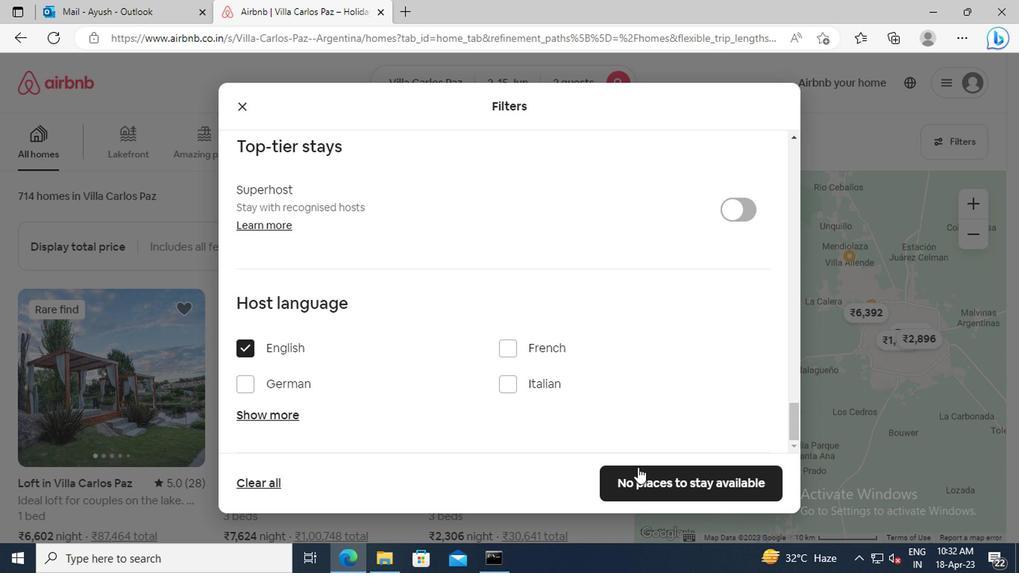 
Action: Mouse pressed left at (645, 484)
Screenshot: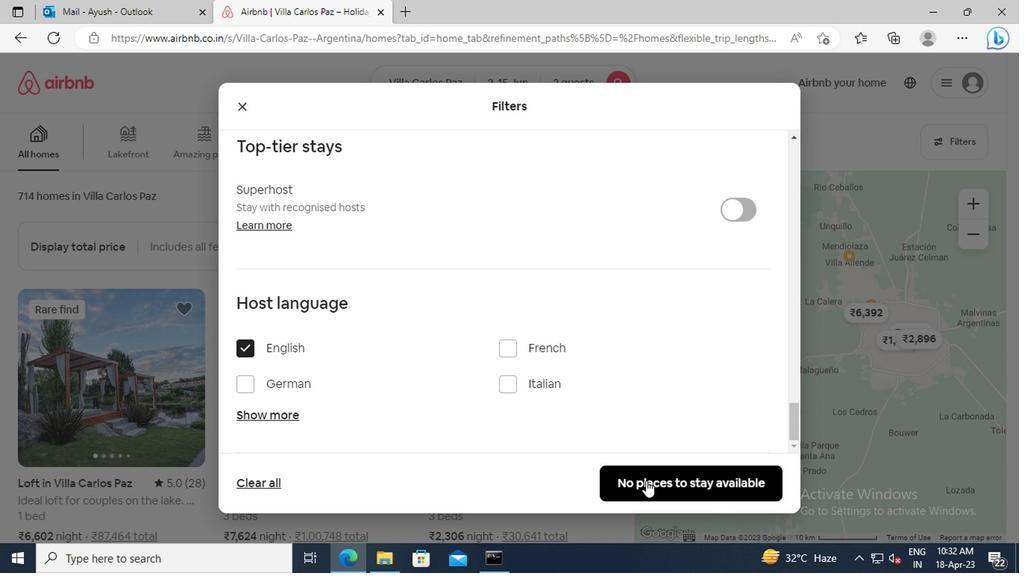 
